 Task: Add Cascadian Farm Organic Cocoa Crispy Rice Cereal to the cart.
Action: Mouse moved to (774, 292)
Screenshot: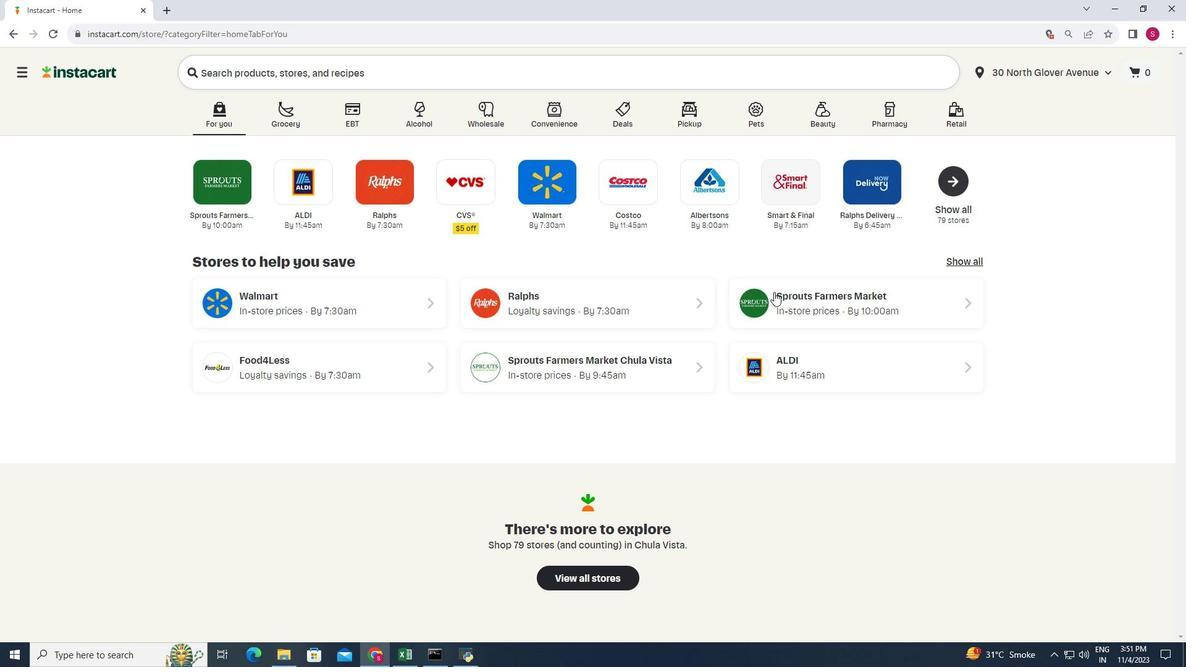 
Action: Mouse pressed left at (774, 292)
Screenshot: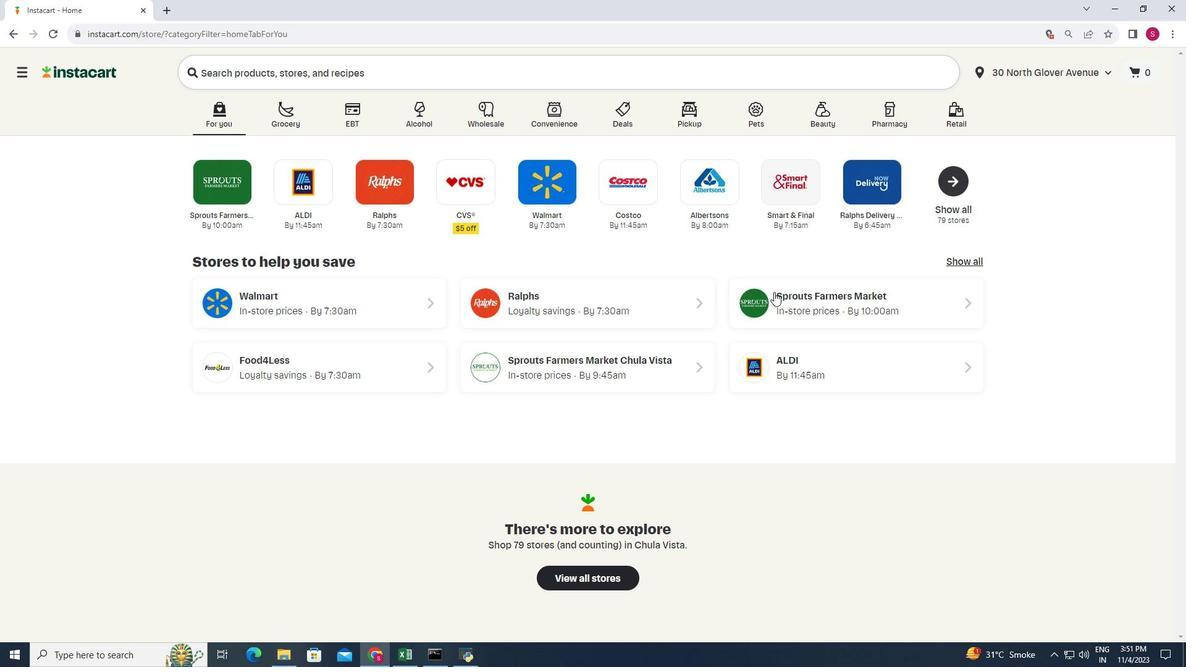 
Action: Mouse moved to (82, 436)
Screenshot: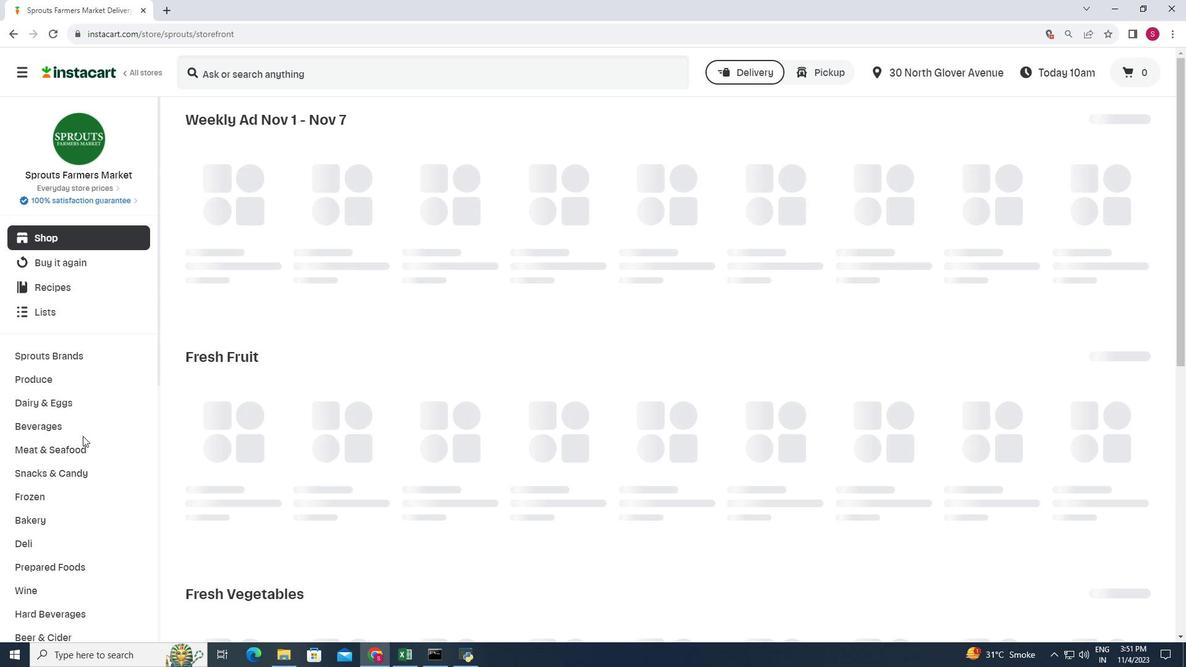 
Action: Mouse scrolled (82, 435) with delta (0, 0)
Screenshot: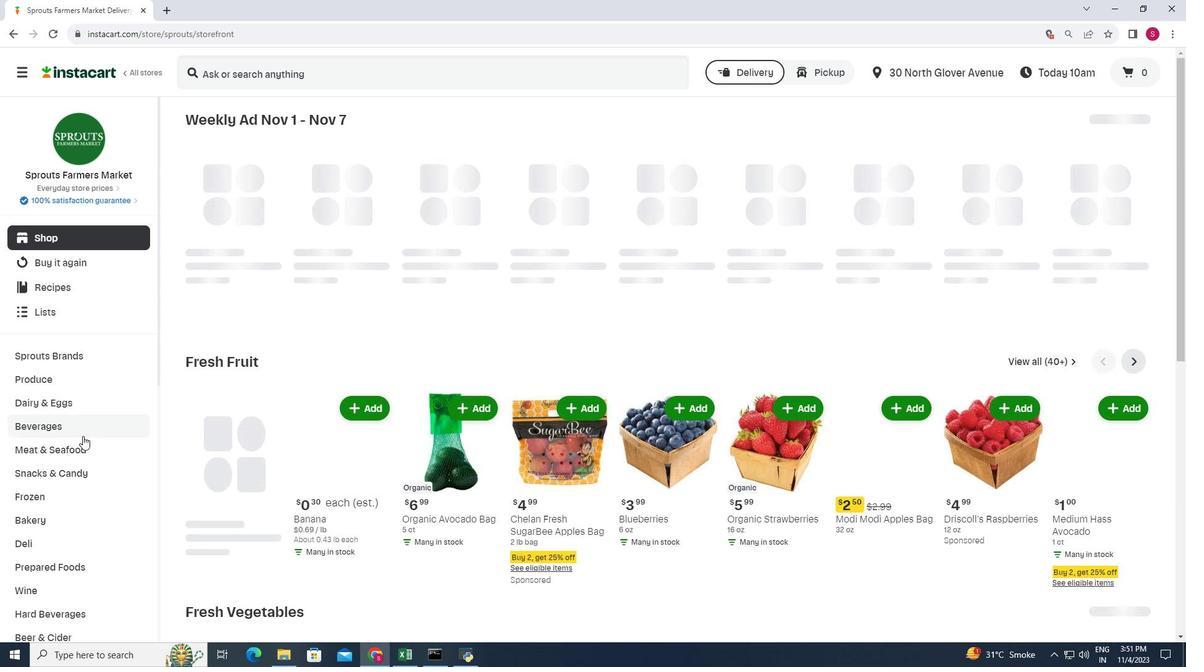 
Action: Mouse scrolled (82, 435) with delta (0, 0)
Screenshot: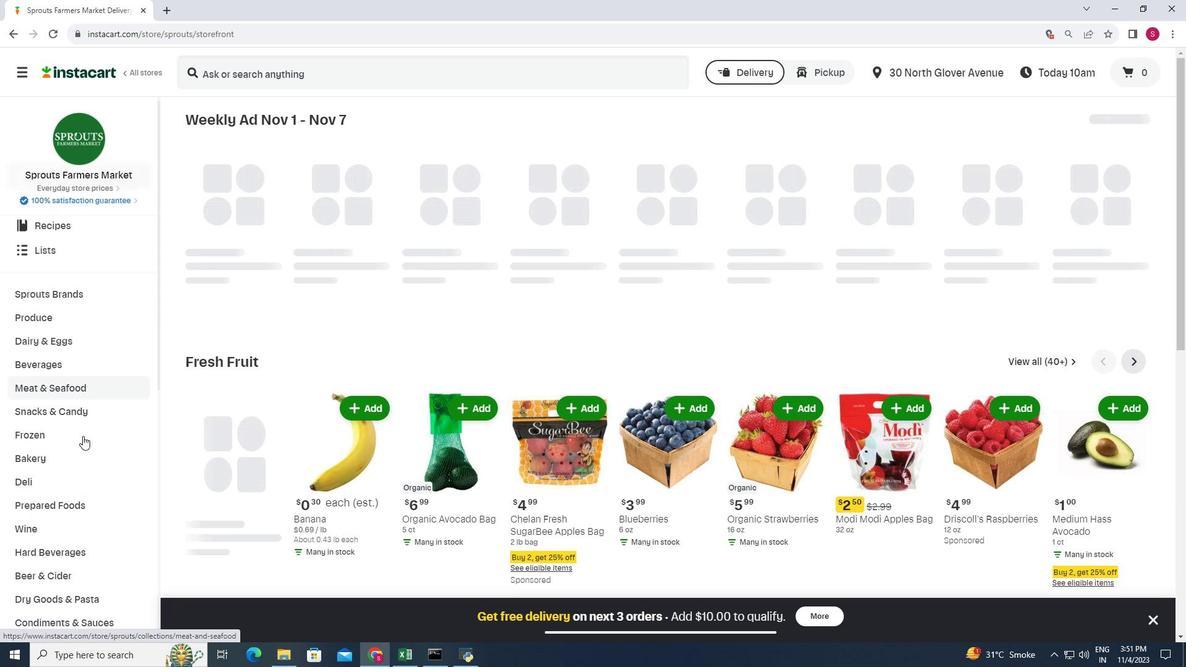 
Action: Mouse scrolled (82, 435) with delta (0, 0)
Screenshot: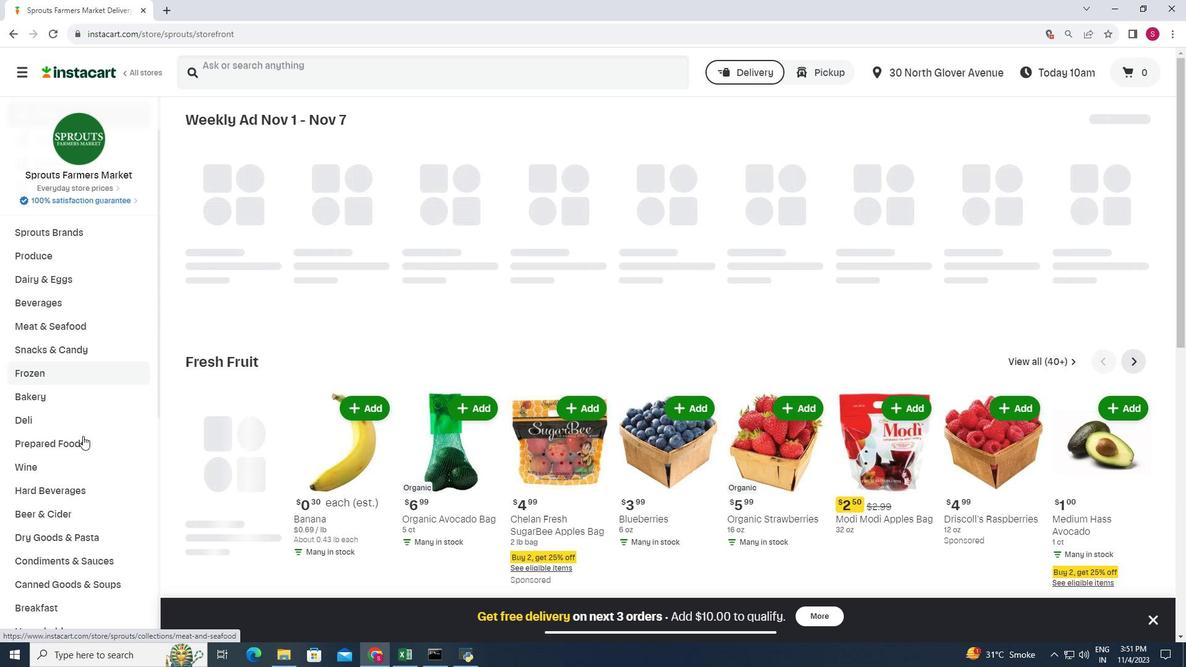 
Action: Mouse moved to (84, 437)
Screenshot: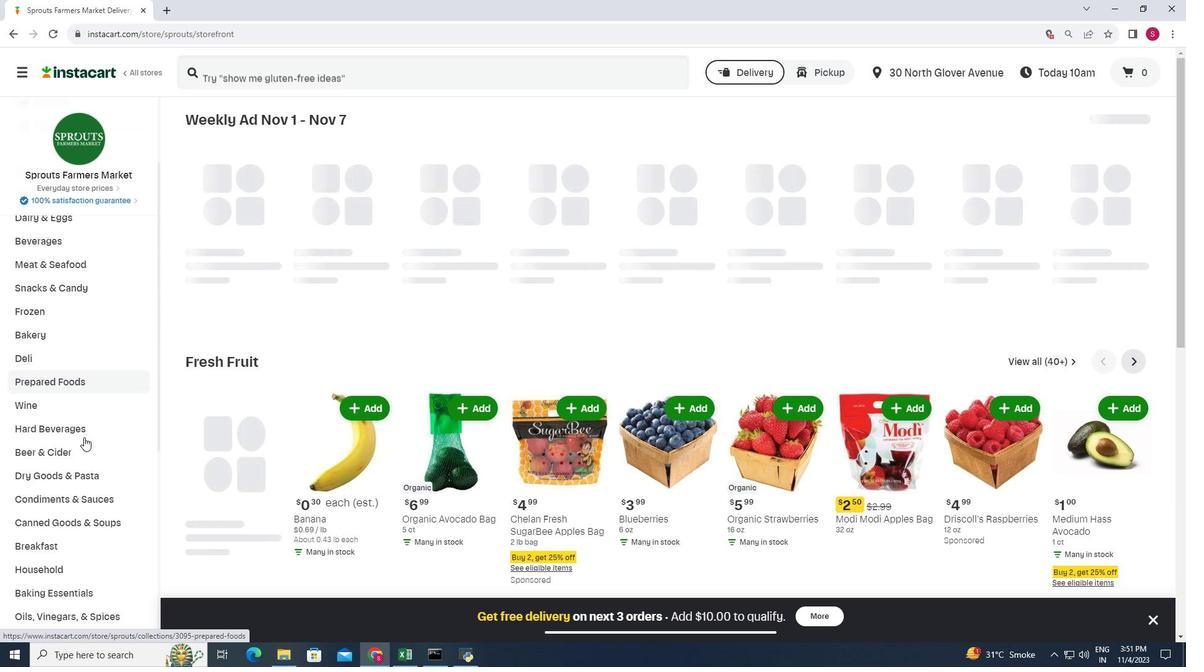 
Action: Mouse scrolled (84, 436) with delta (0, 0)
Screenshot: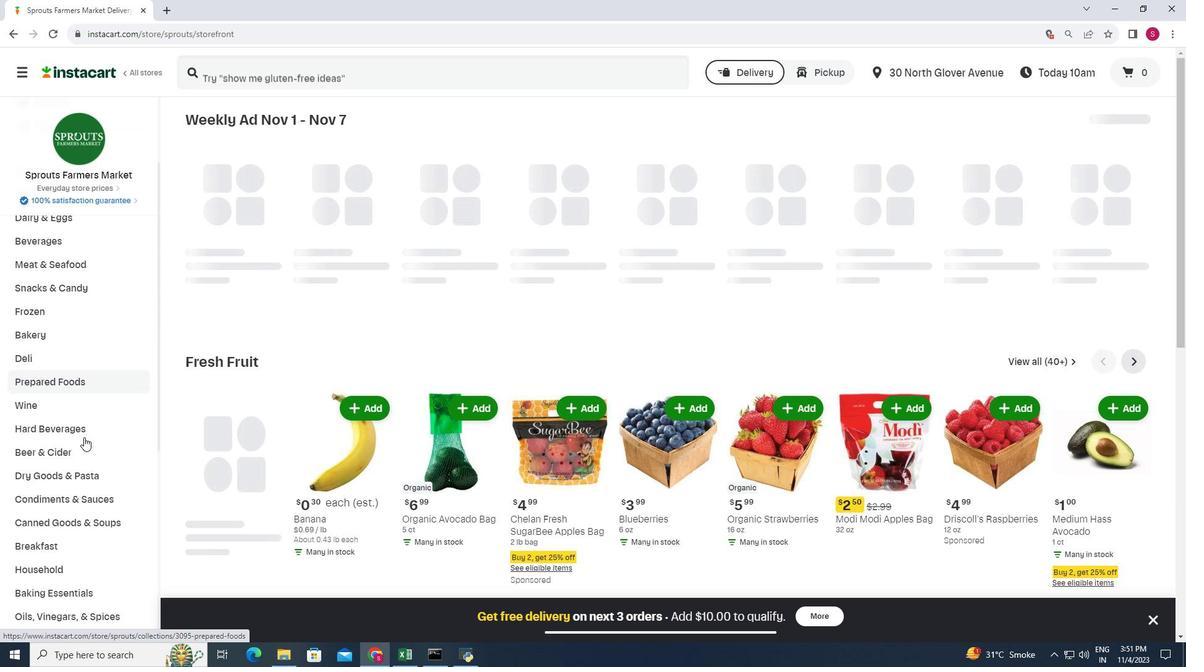 
Action: Mouse moved to (72, 486)
Screenshot: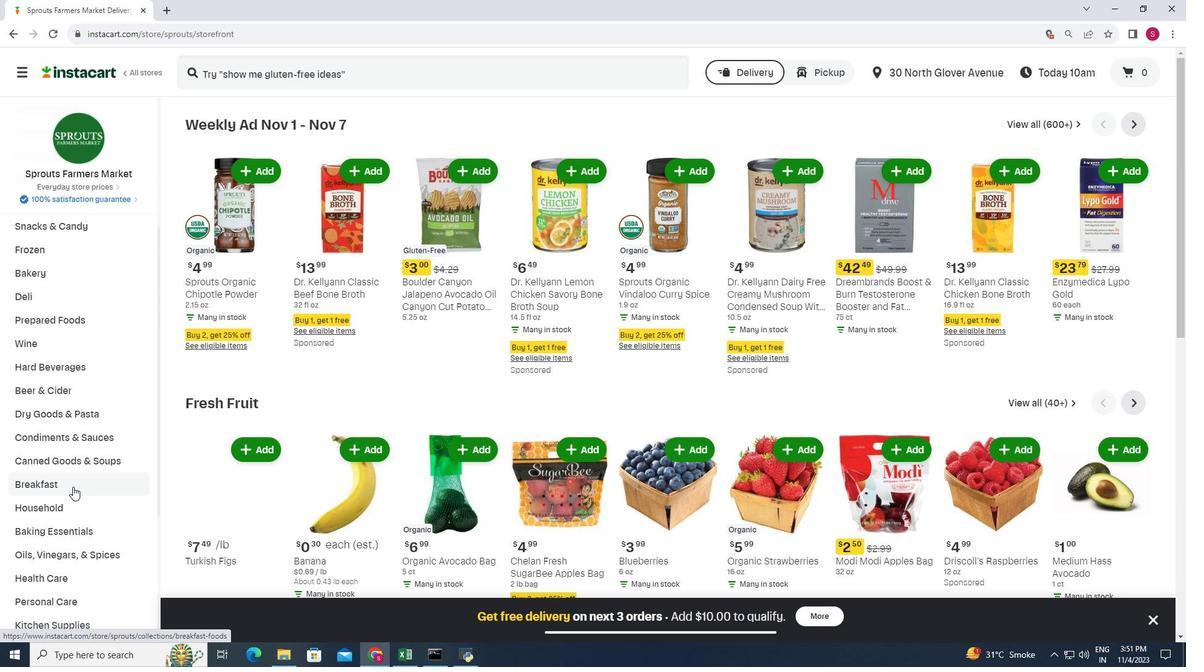 
Action: Mouse pressed left at (72, 486)
Screenshot: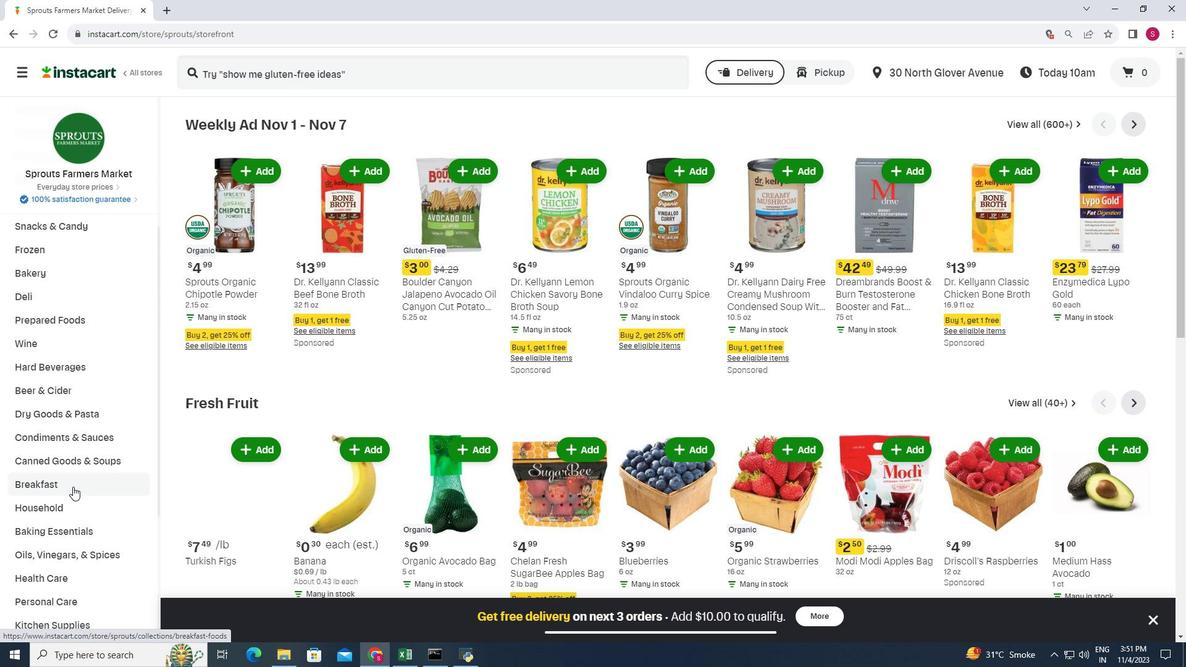 
Action: Mouse moved to (814, 151)
Screenshot: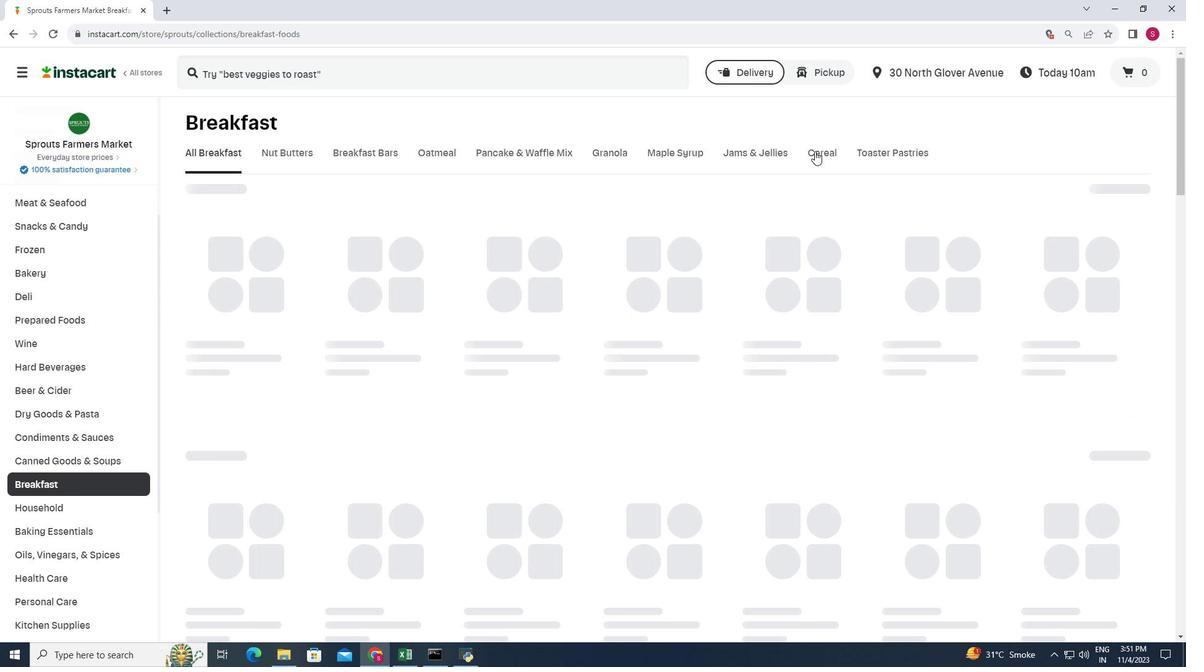 
Action: Mouse pressed left at (814, 151)
Screenshot: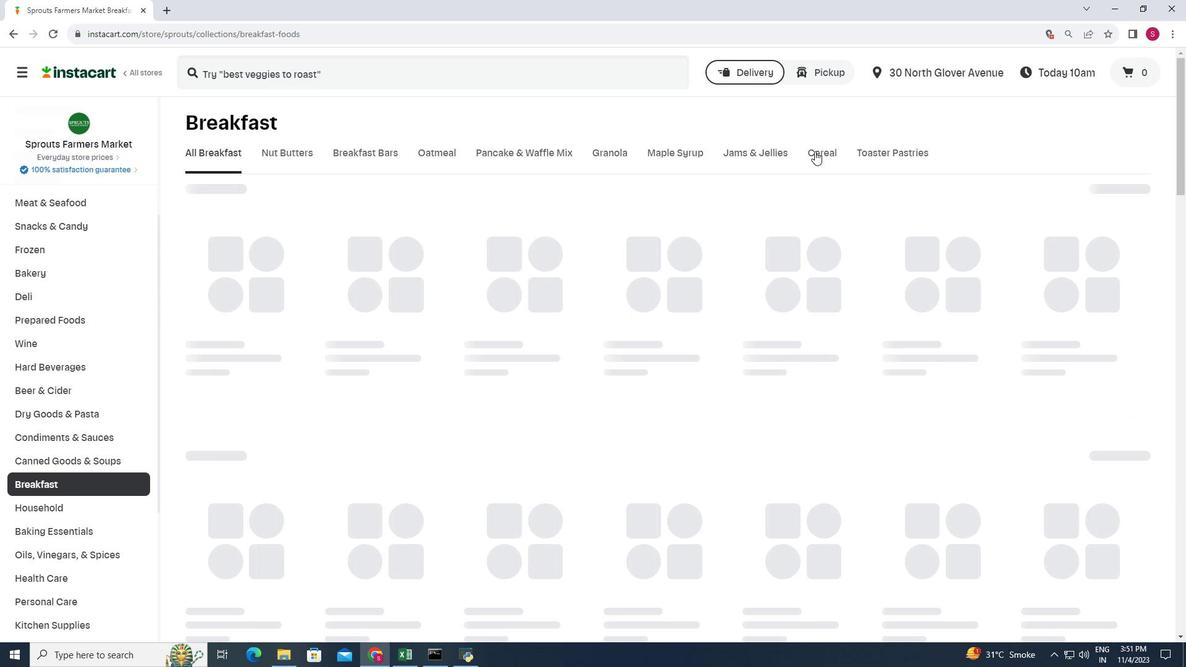 
Action: Mouse moved to (491, 237)
Screenshot: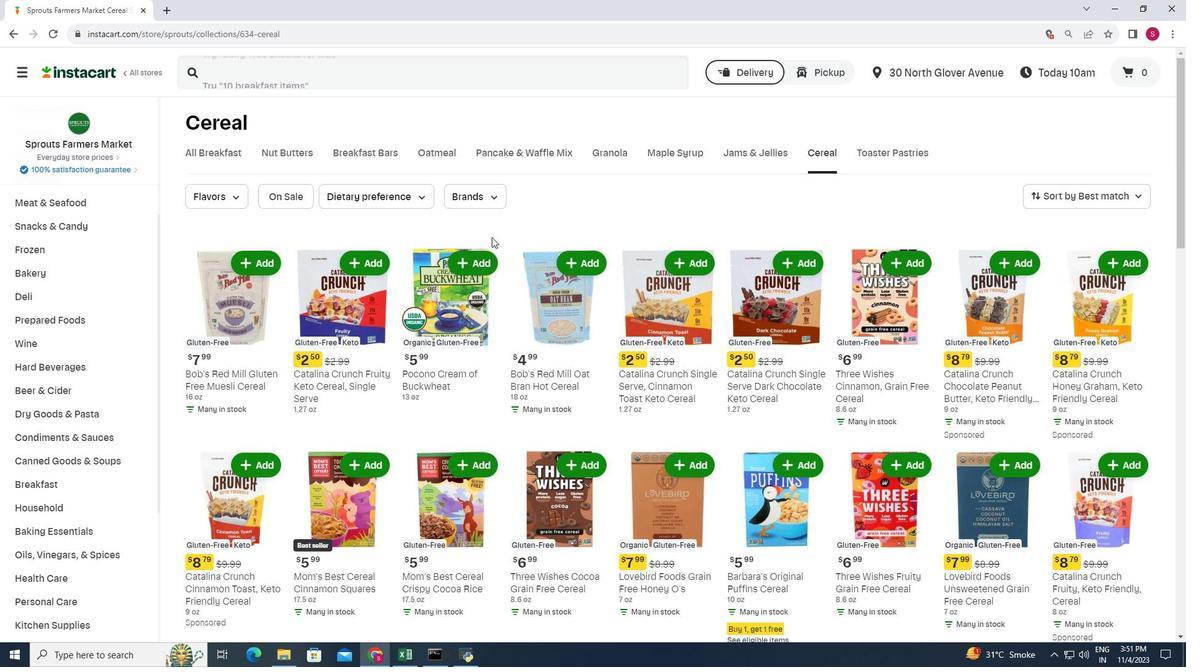 
Action: Mouse scrolled (491, 236) with delta (0, 0)
Screenshot: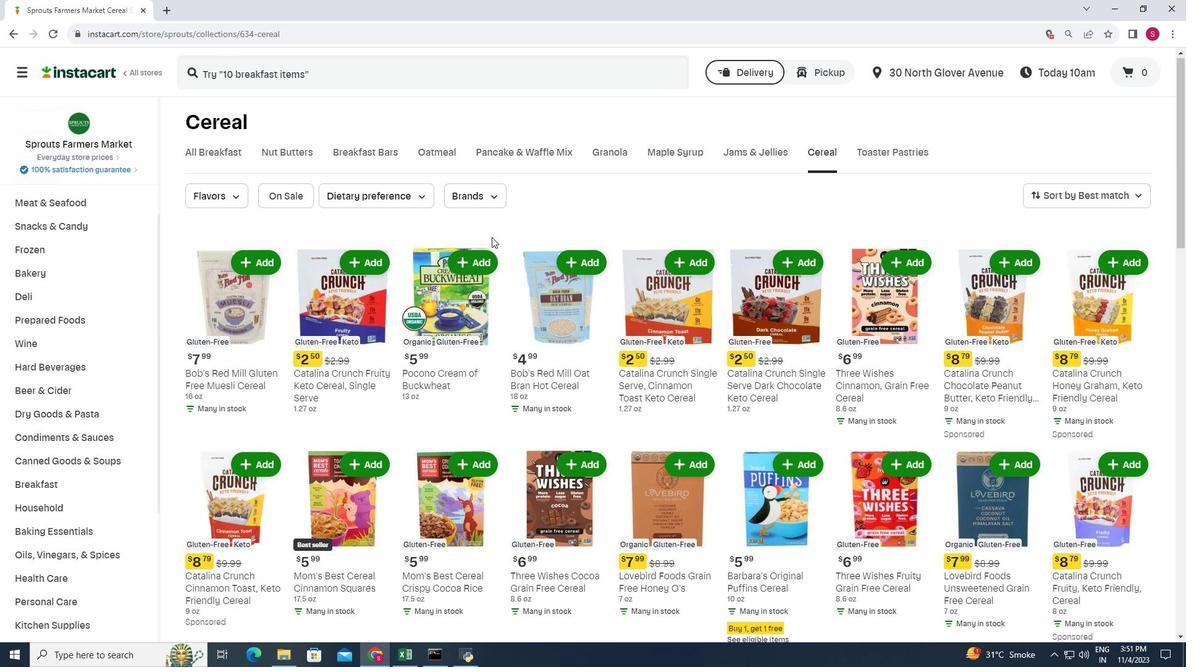 
Action: Mouse moved to (530, 261)
Screenshot: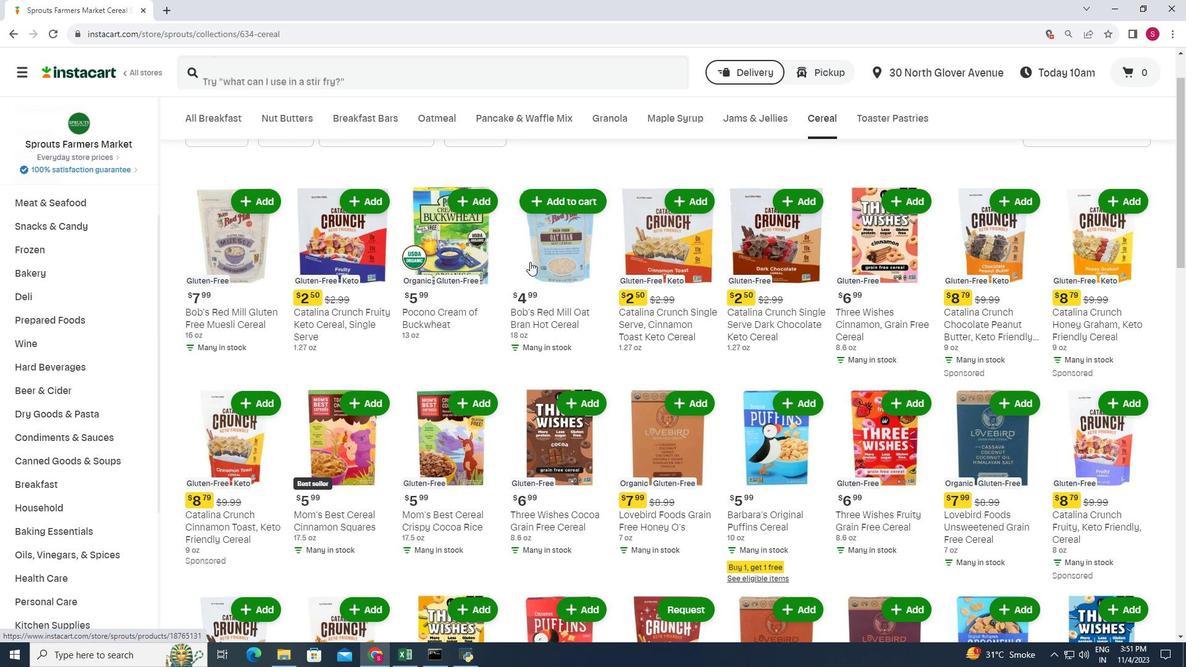 
Action: Mouse scrolled (530, 261) with delta (0, 0)
Screenshot: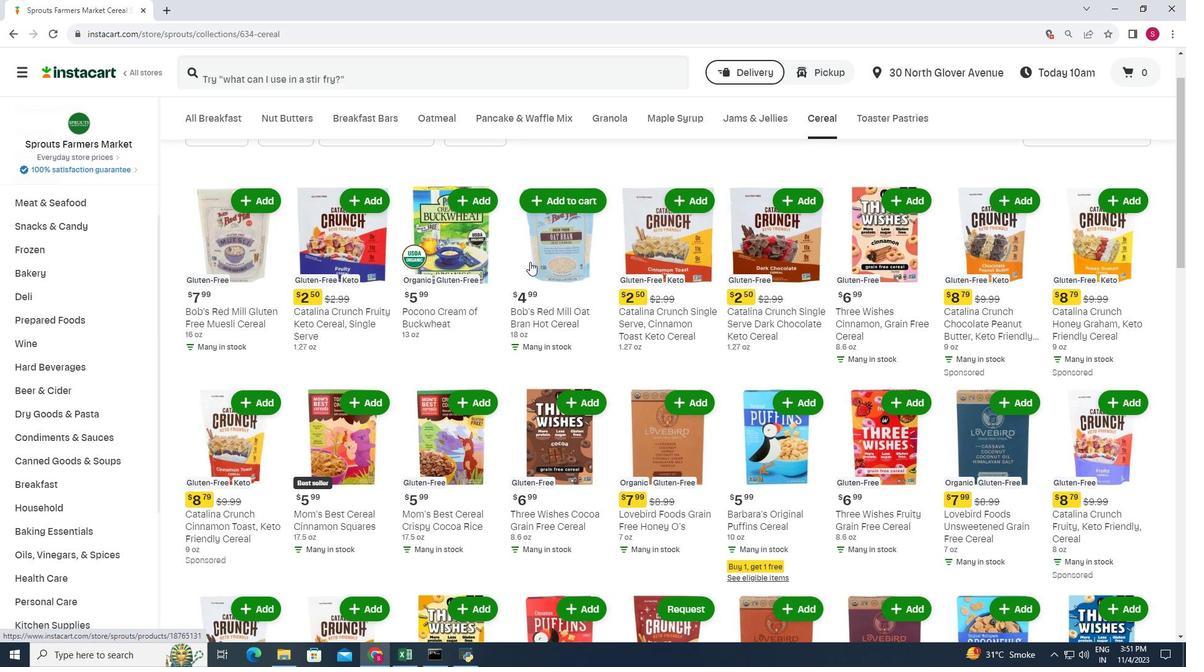 
Action: Mouse scrolled (530, 261) with delta (0, 0)
Screenshot: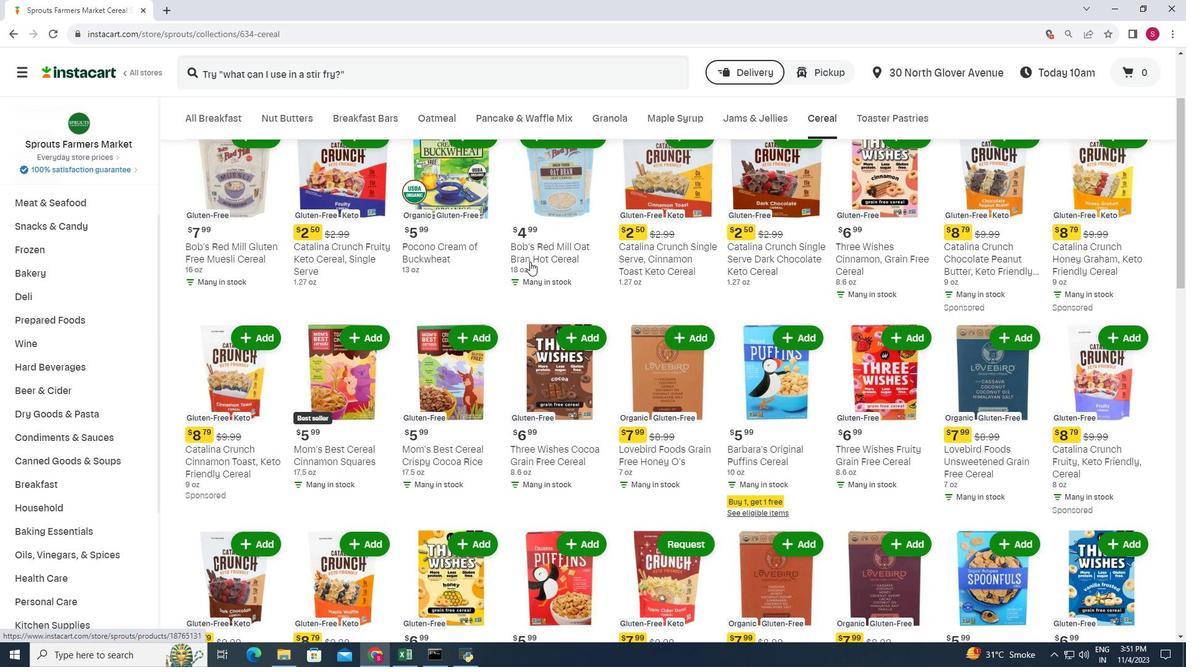 
Action: Mouse moved to (538, 247)
Screenshot: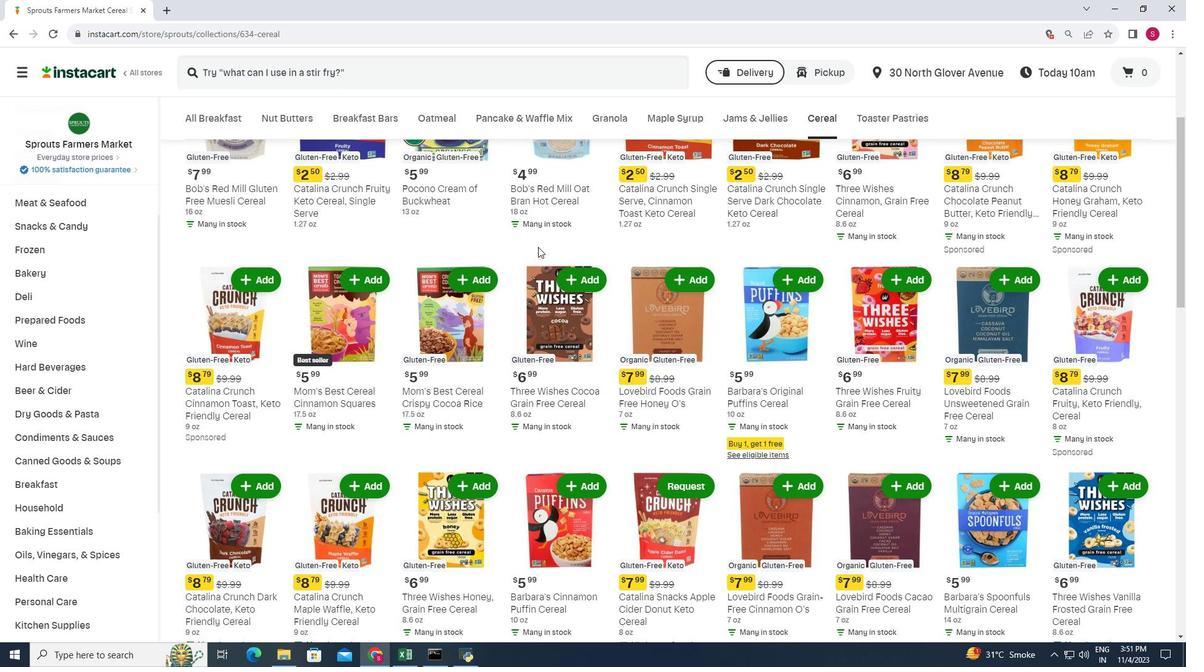 
Action: Mouse scrolled (538, 246) with delta (0, 0)
Screenshot: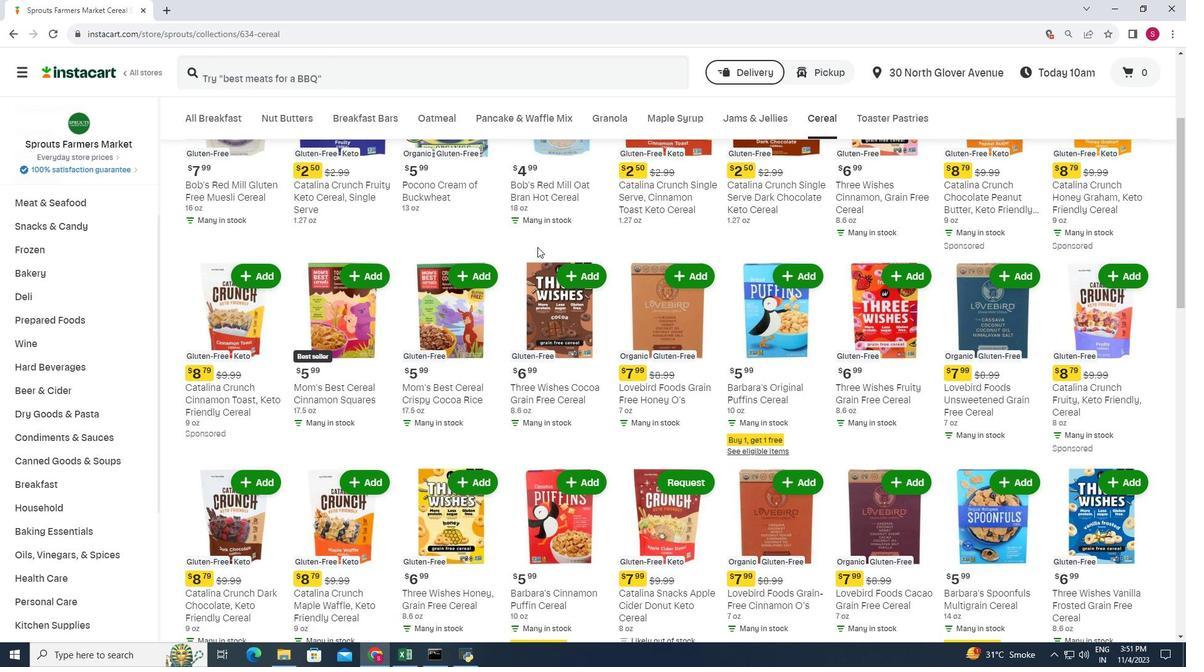 
Action: Mouse moved to (534, 249)
Screenshot: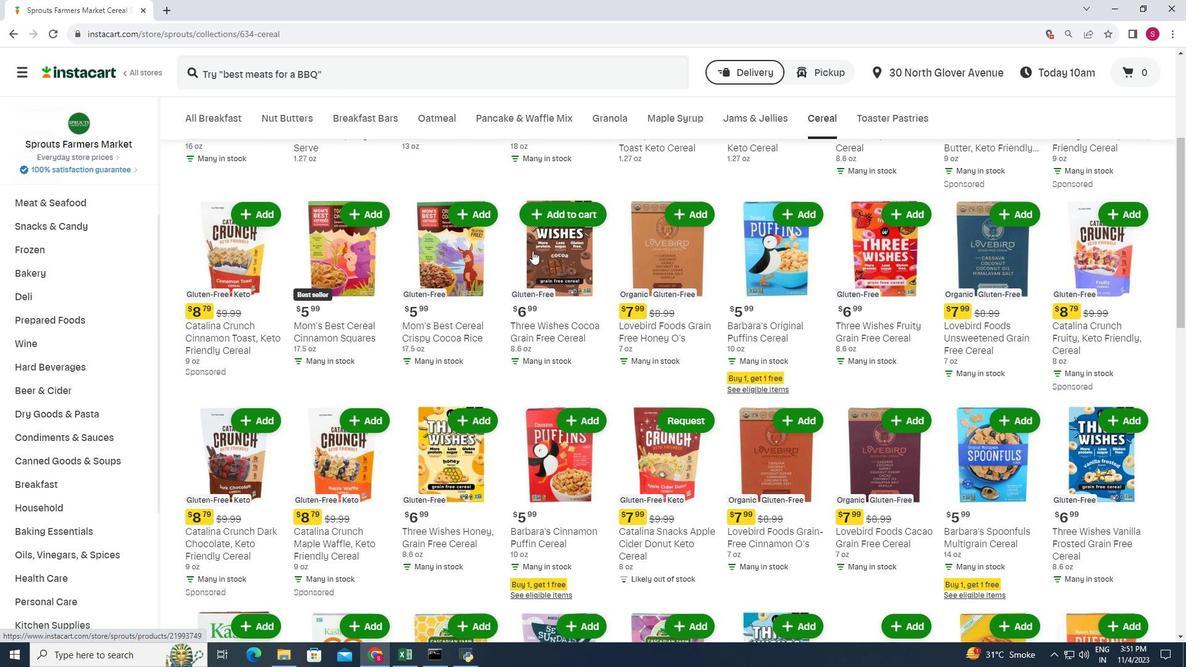 
Action: Mouse scrolled (534, 248) with delta (0, 0)
Screenshot: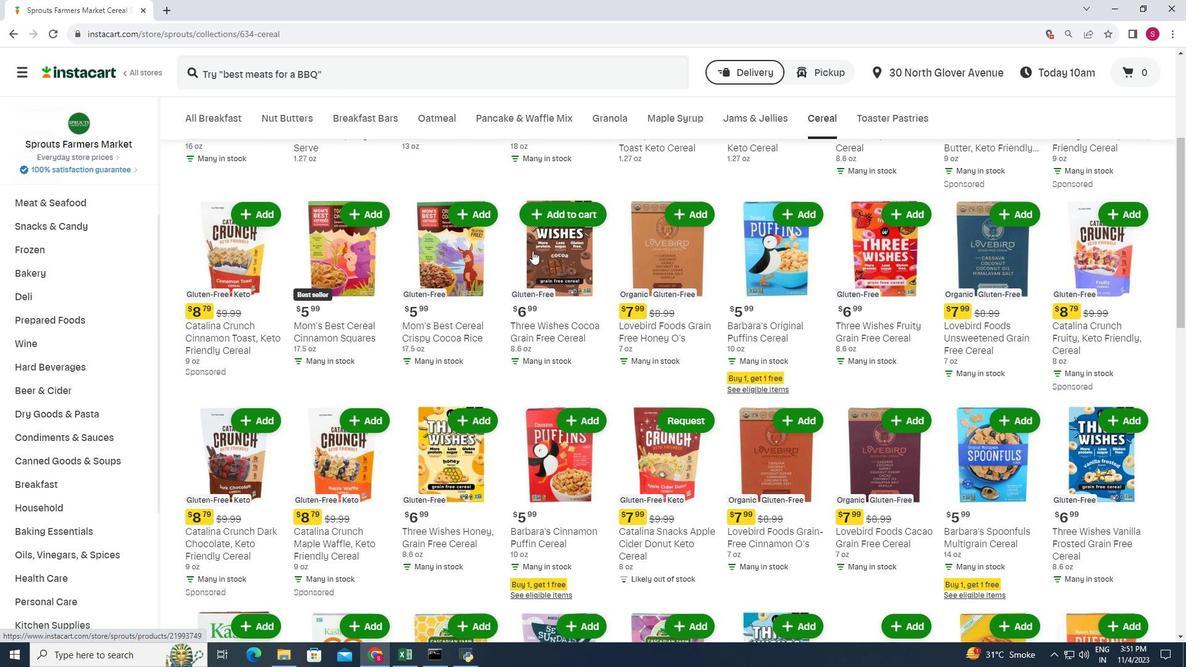 
Action: Mouse moved to (532, 251)
Screenshot: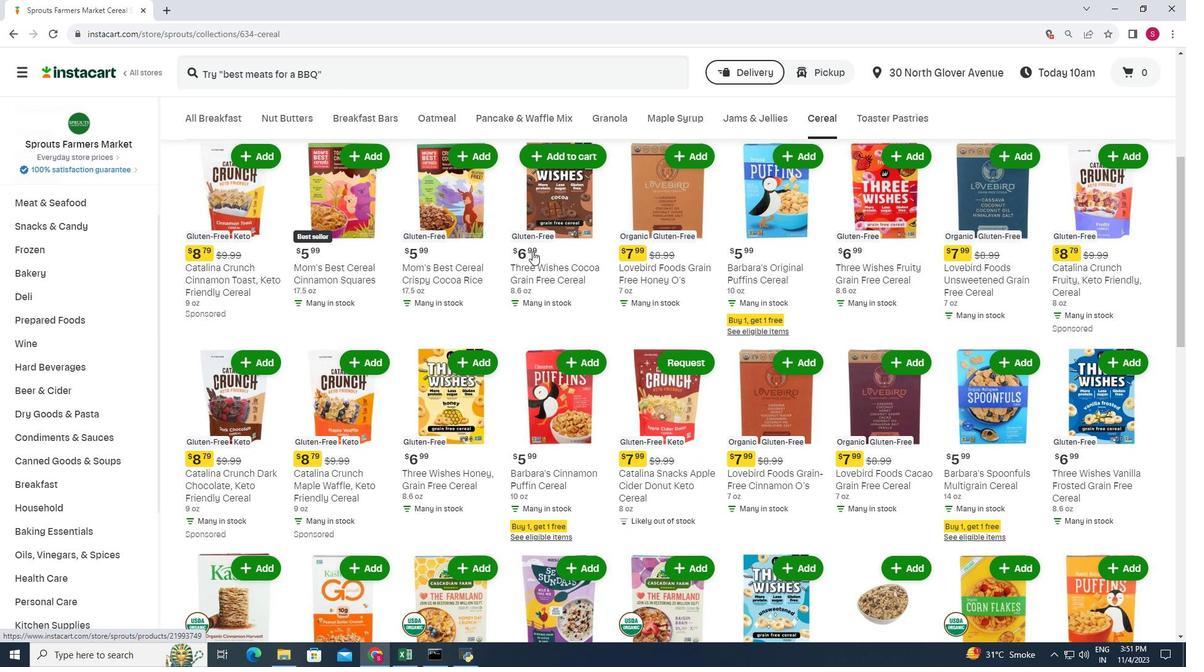 
Action: Mouse scrolled (532, 250) with delta (0, 0)
Screenshot: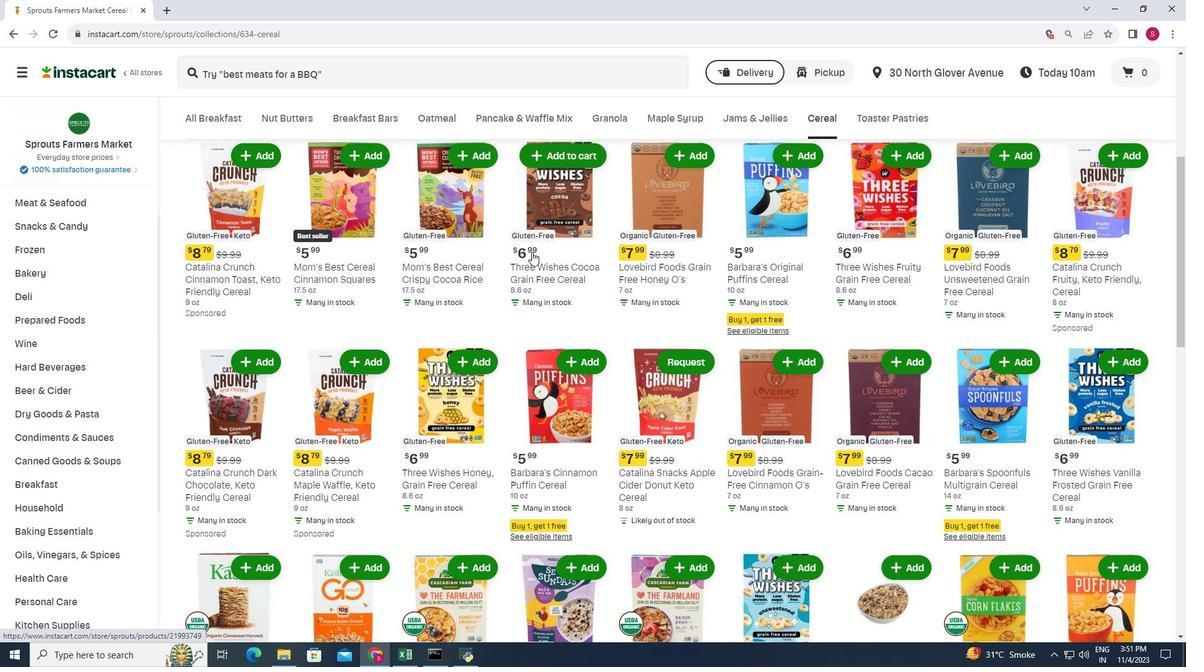 
Action: Mouse moved to (527, 254)
Screenshot: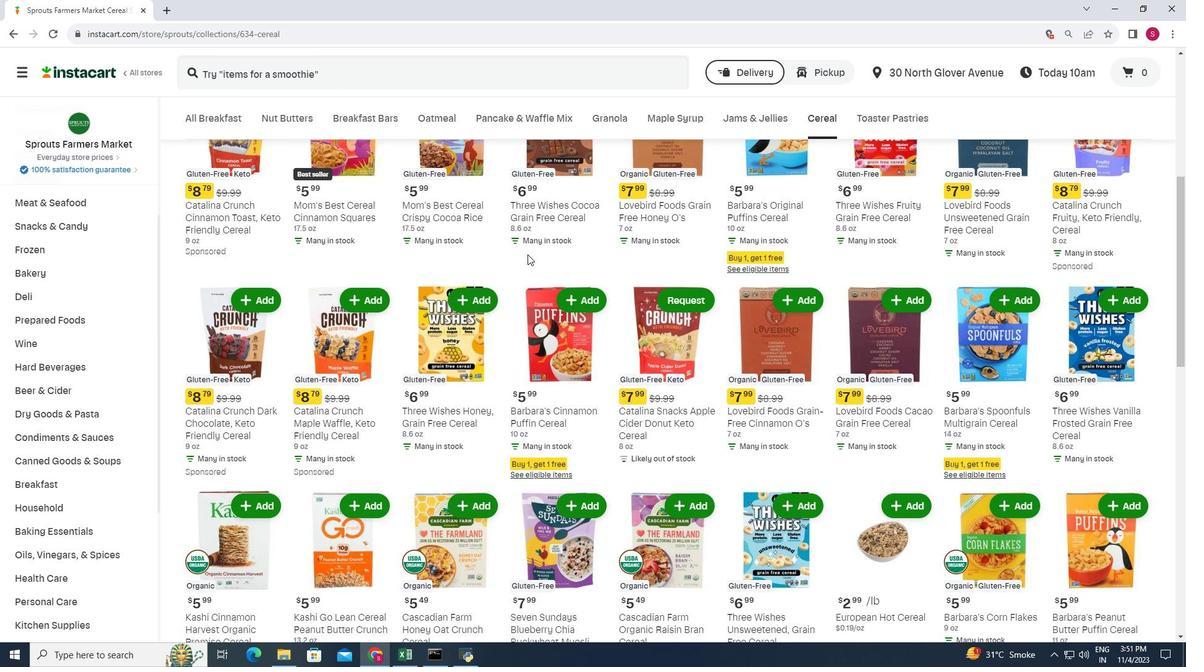
Action: Mouse scrolled (527, 253) with delta (0, 0)
Screenshot: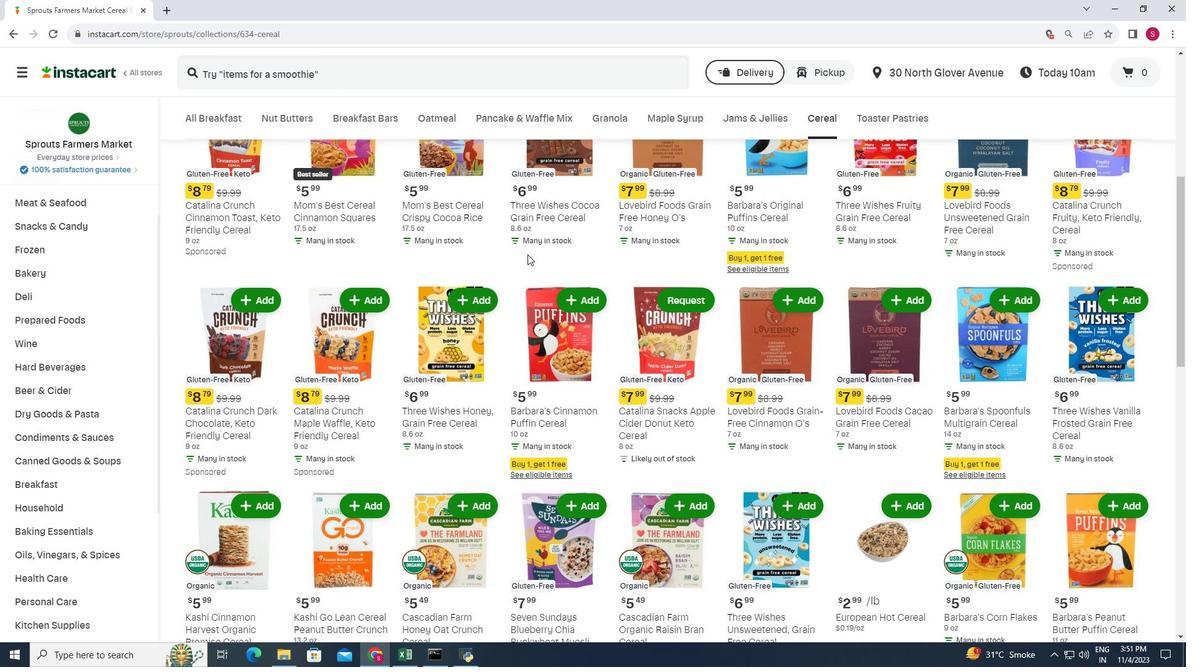 
Action: Mouse scrolled (527, 253) with delta (0, 0)
Screenshot: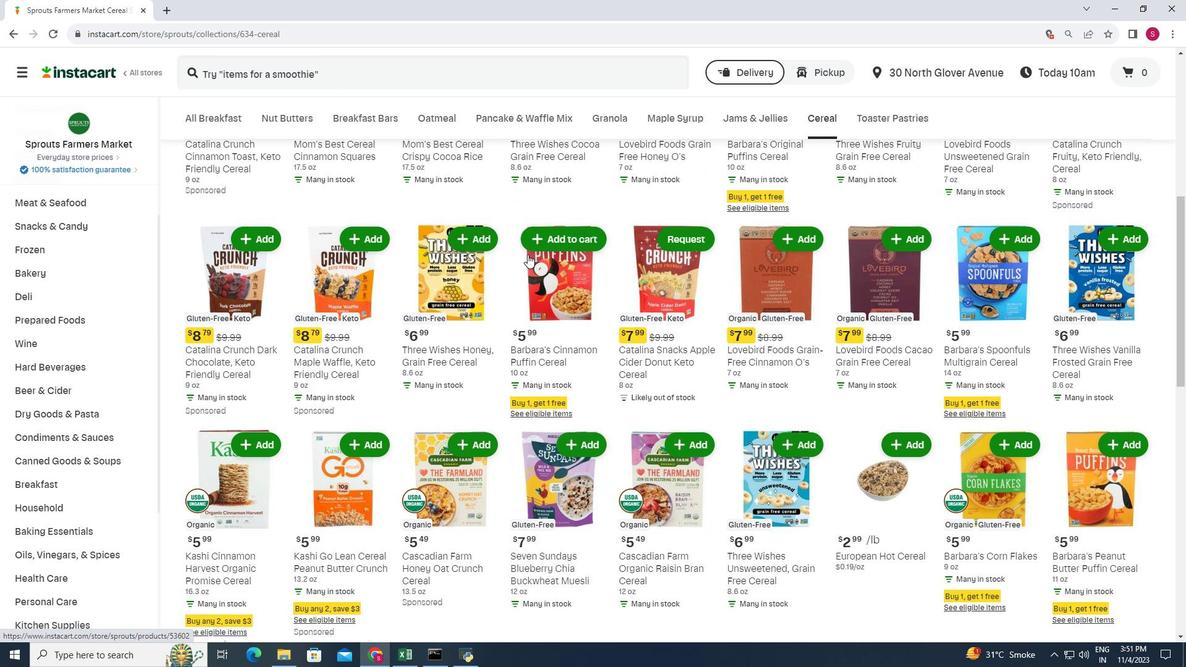 
Action: Mouse moved to (527, 254)
Screenshot: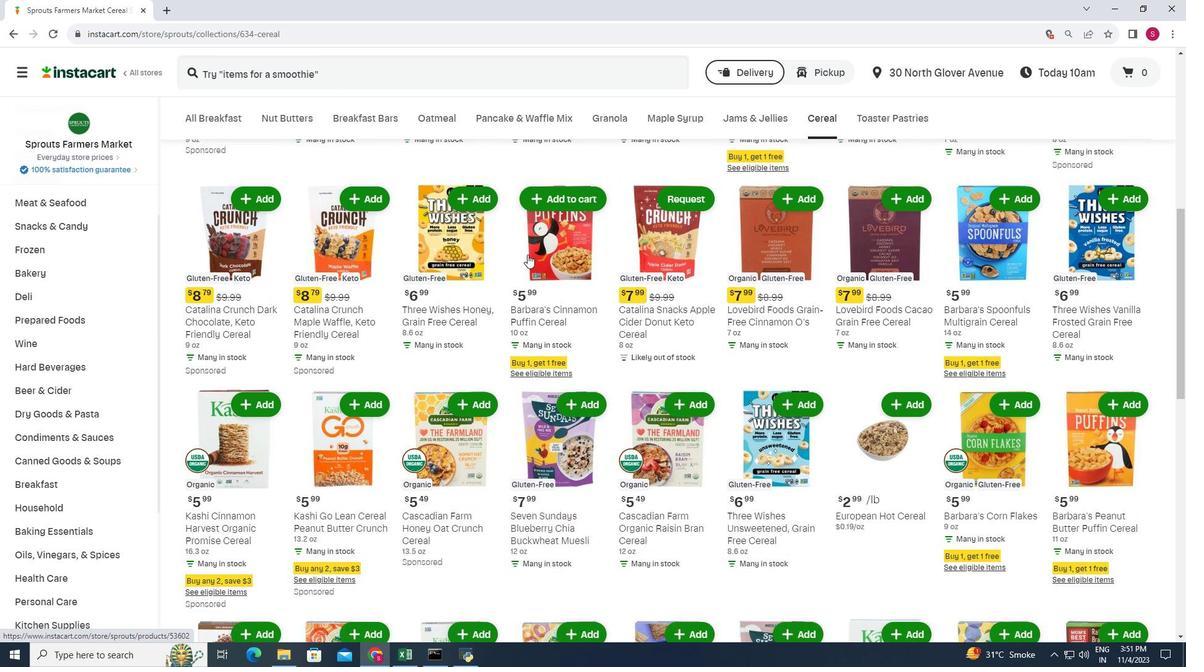 
Action: Mouse scrolled (527, 253) with delta (0, 0)
Screenshot: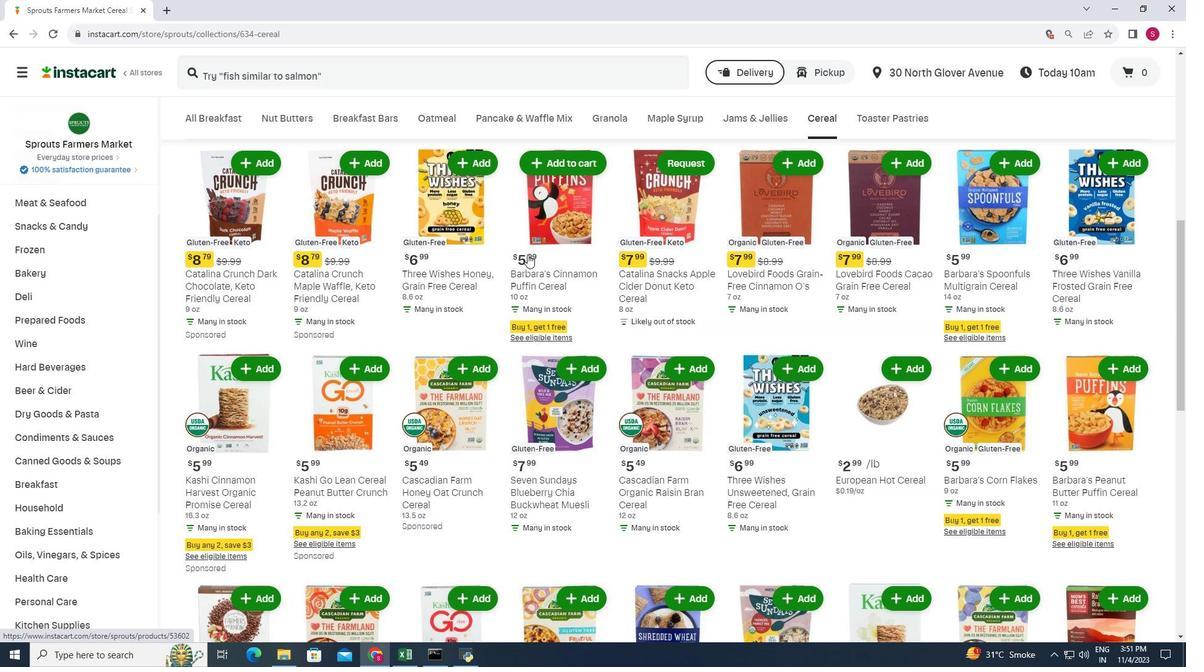 
Action: Mouse scrolled (527, 253) with delta (0, 0)
Screenshot: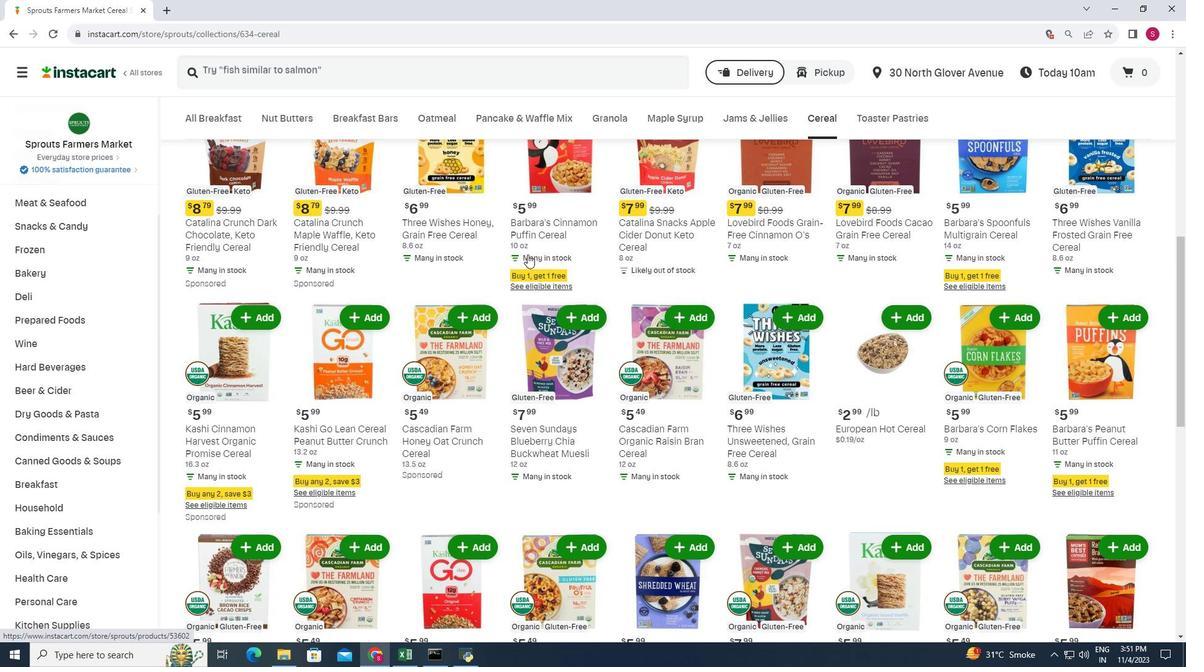 
Action: Mouse scrolled (527, 253) with delta (0, 0)
Screenshot: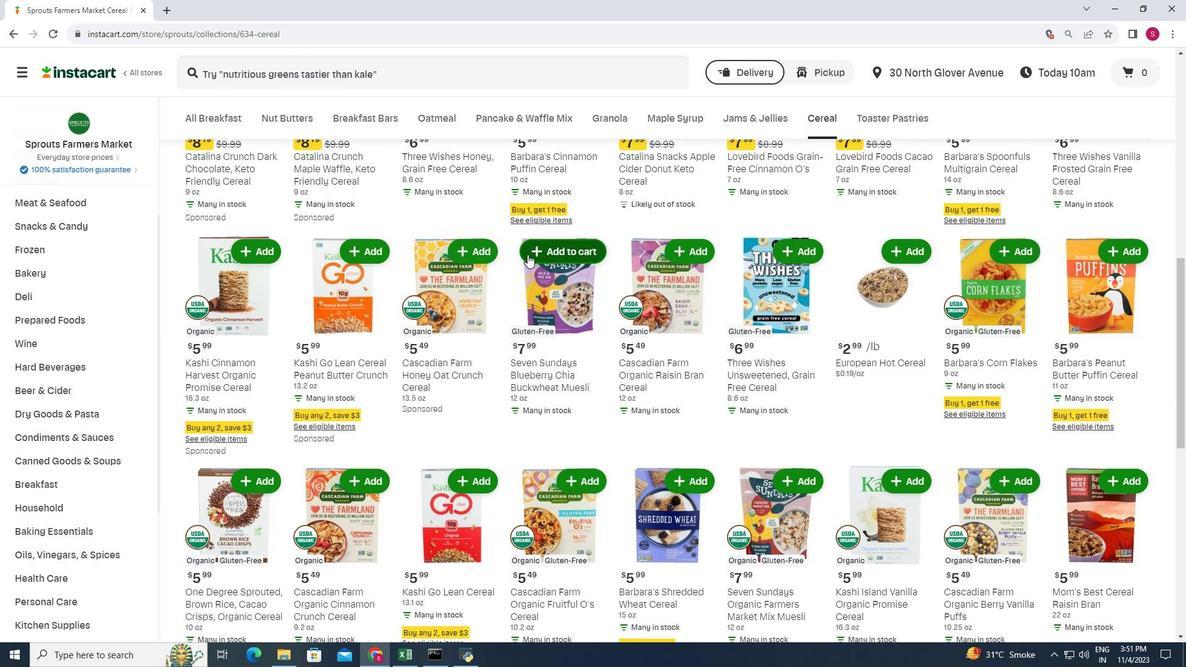 
Action: Mouse scrolled (527, 253) with delta (0, 0)
Screenshot: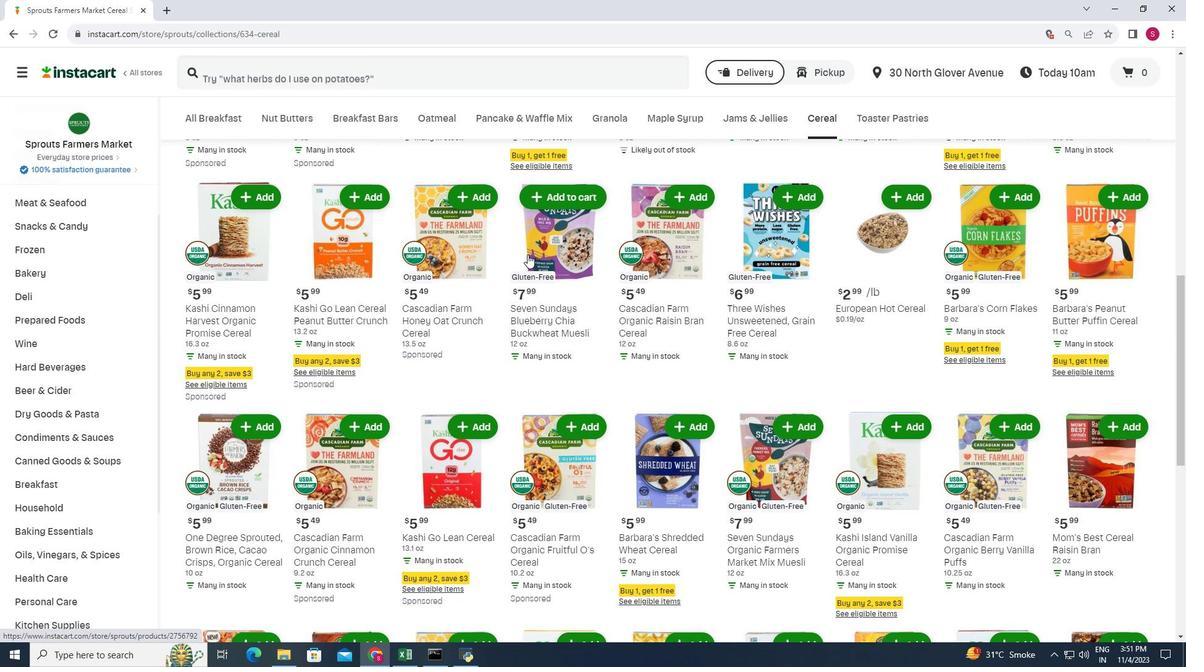
Action: Mouse scrolled (527, 253) with delta (0, 0)
Screenshot: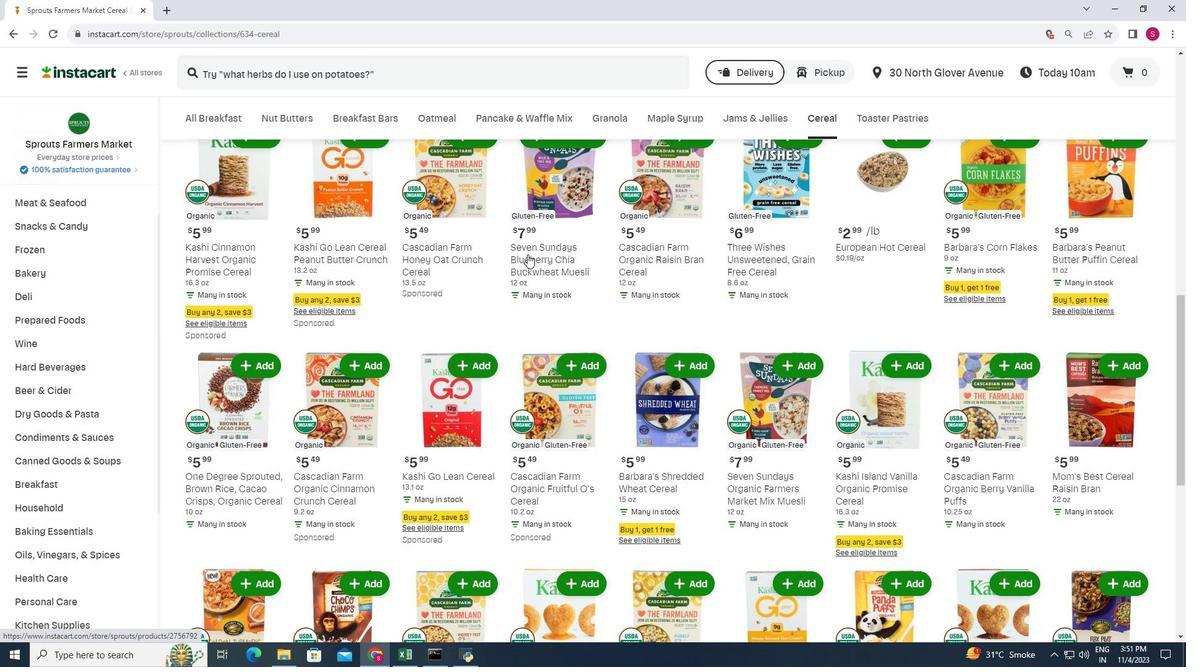
Action: Mouse scrolled (527, 253) with delta (0, 0)
Screenshot: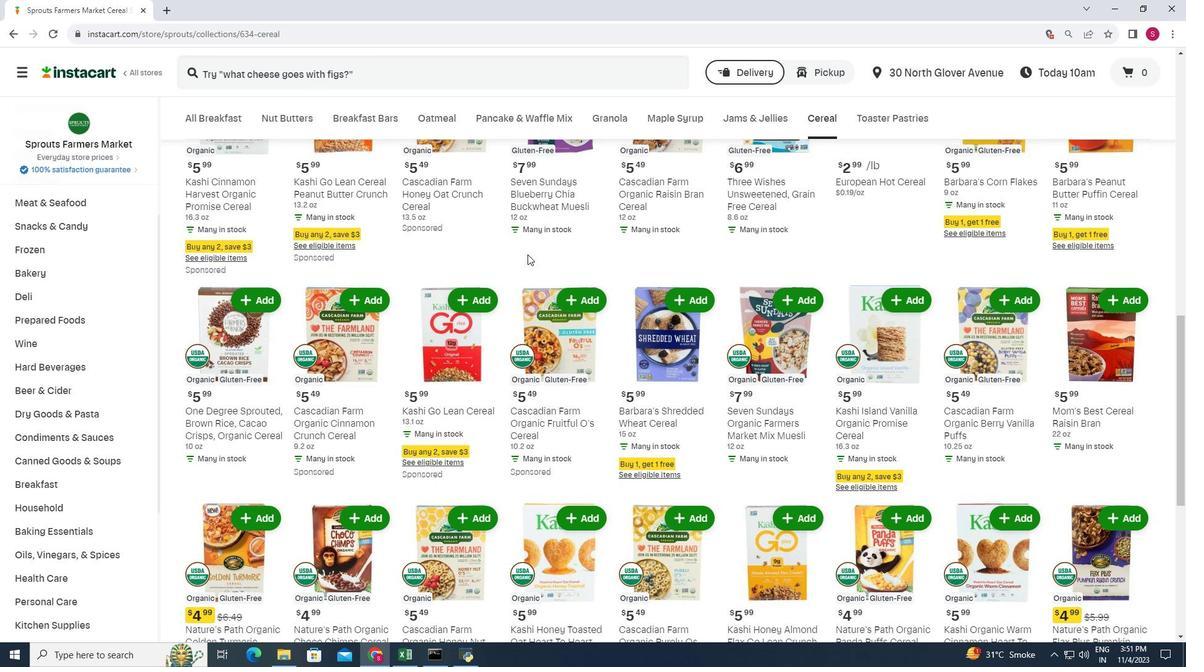 
Action: Mouse moved to (526, 255)
Screenshot: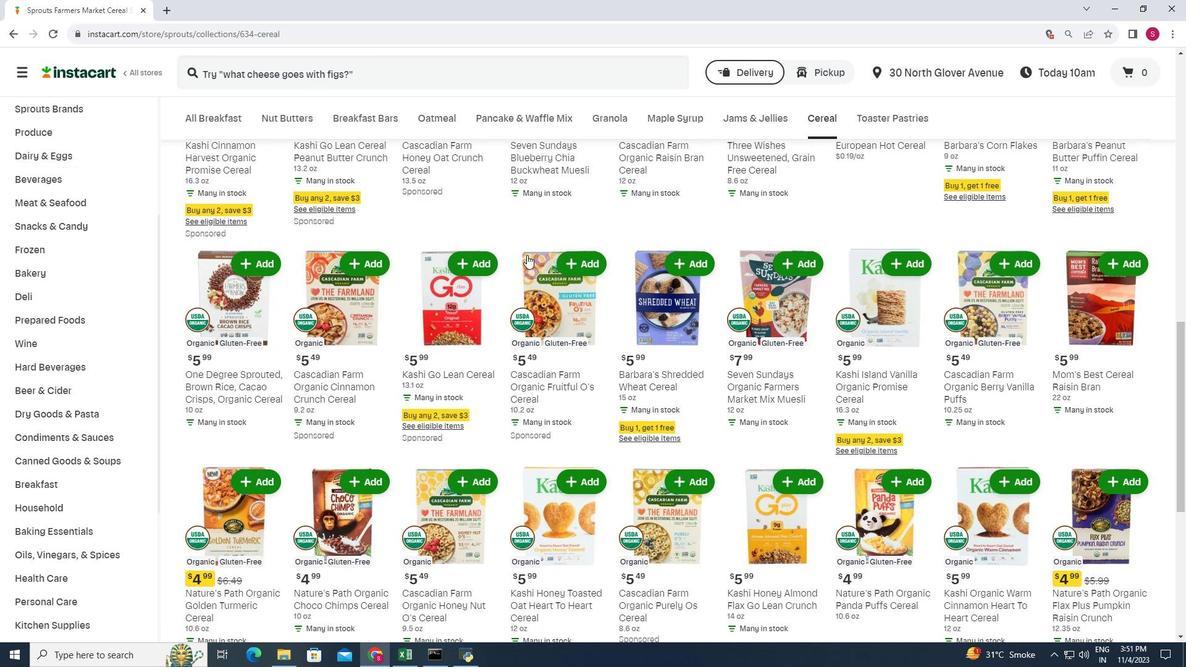
Action: Mouse scrolled (526, 254) with delta (0, 0)
Screenshot: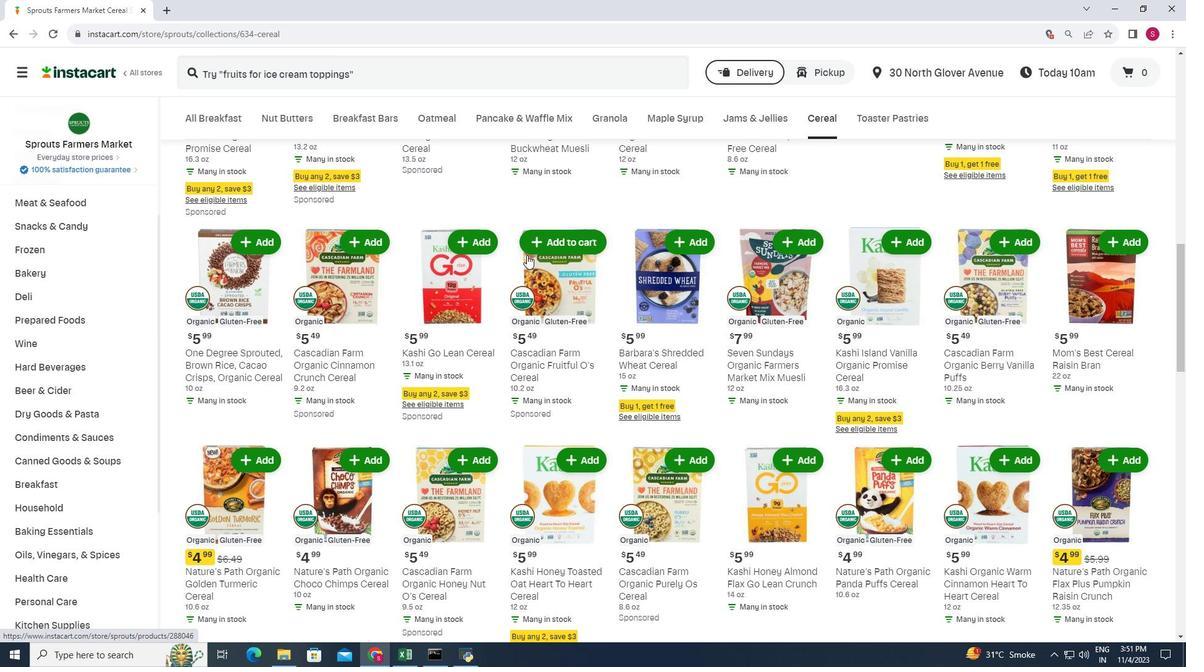 
Action: Mouse scrolled (526, 254) with delta (0, 0)
Screenshot: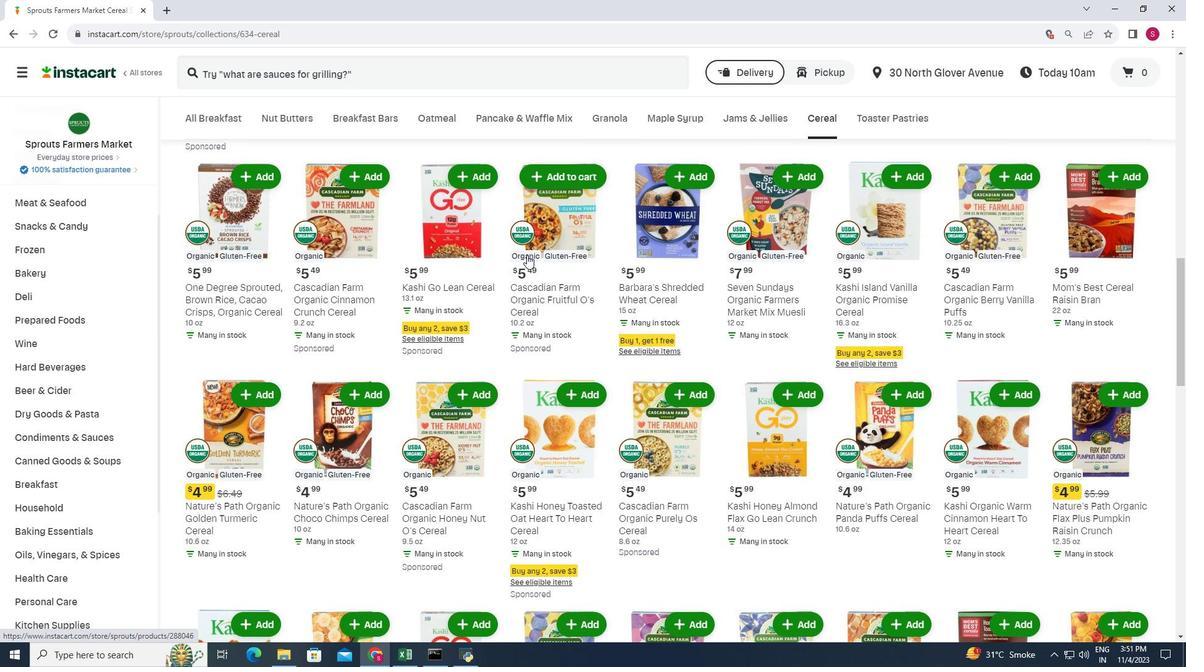 
Action: Mouse moved to (528, 255)
Screenshot: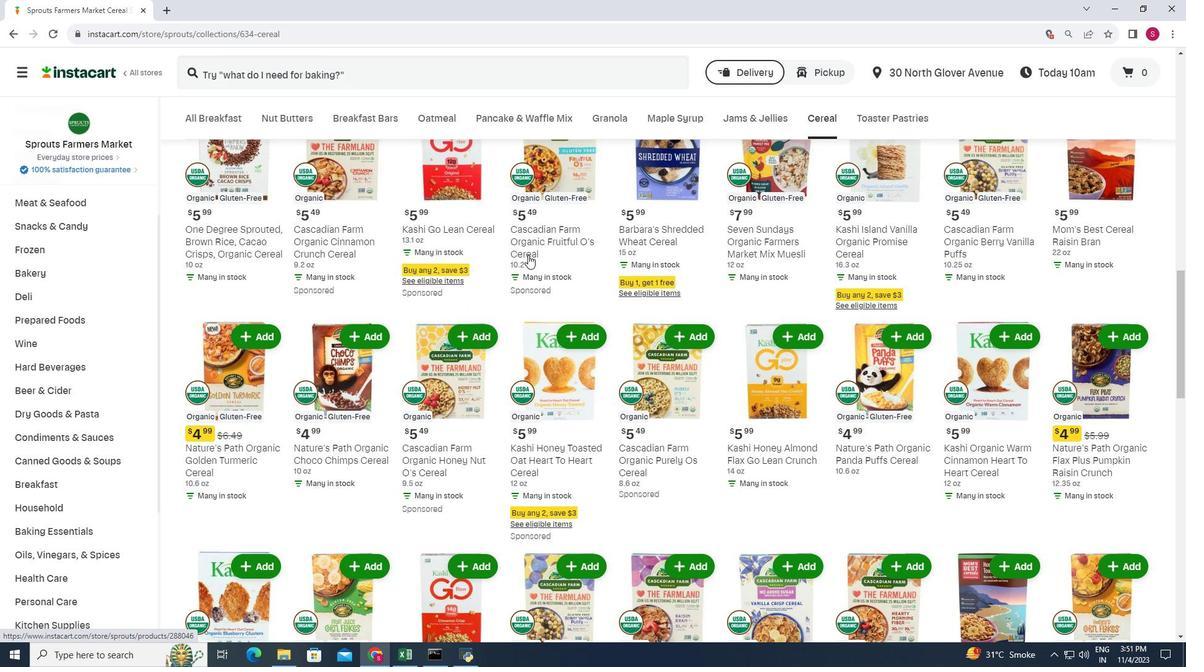 
Action: Mouse scrolled (528, 255) with delta (0, 0)
Screenshot: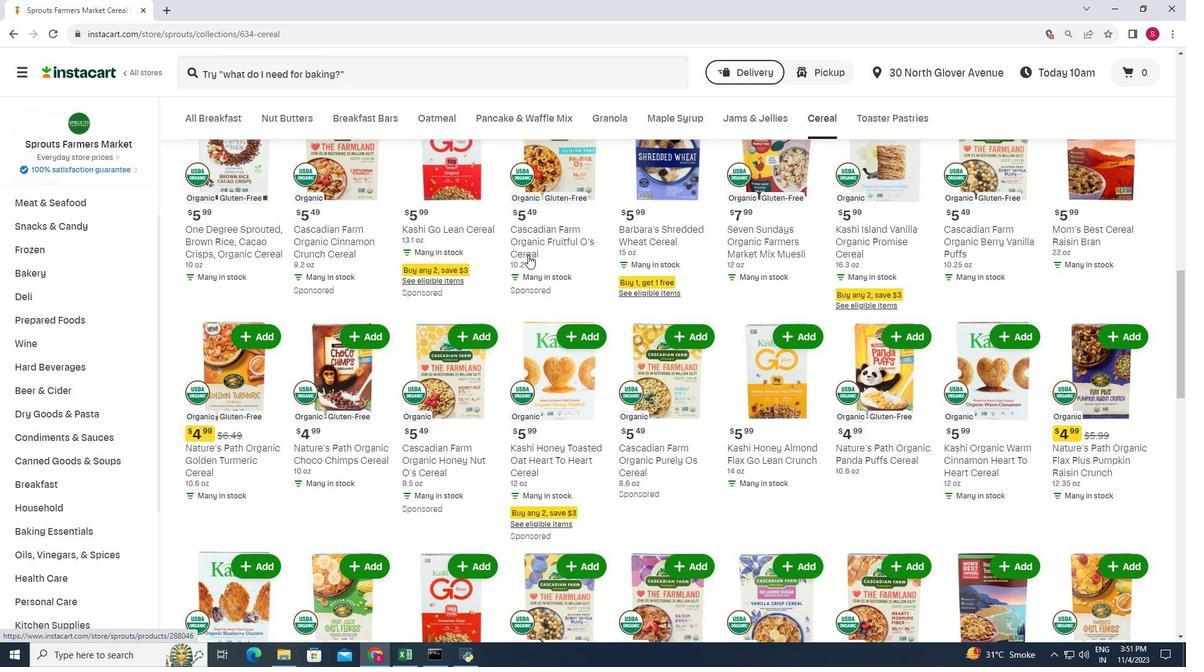 
Action: Mouse moved to (528, 254)
Screenshot: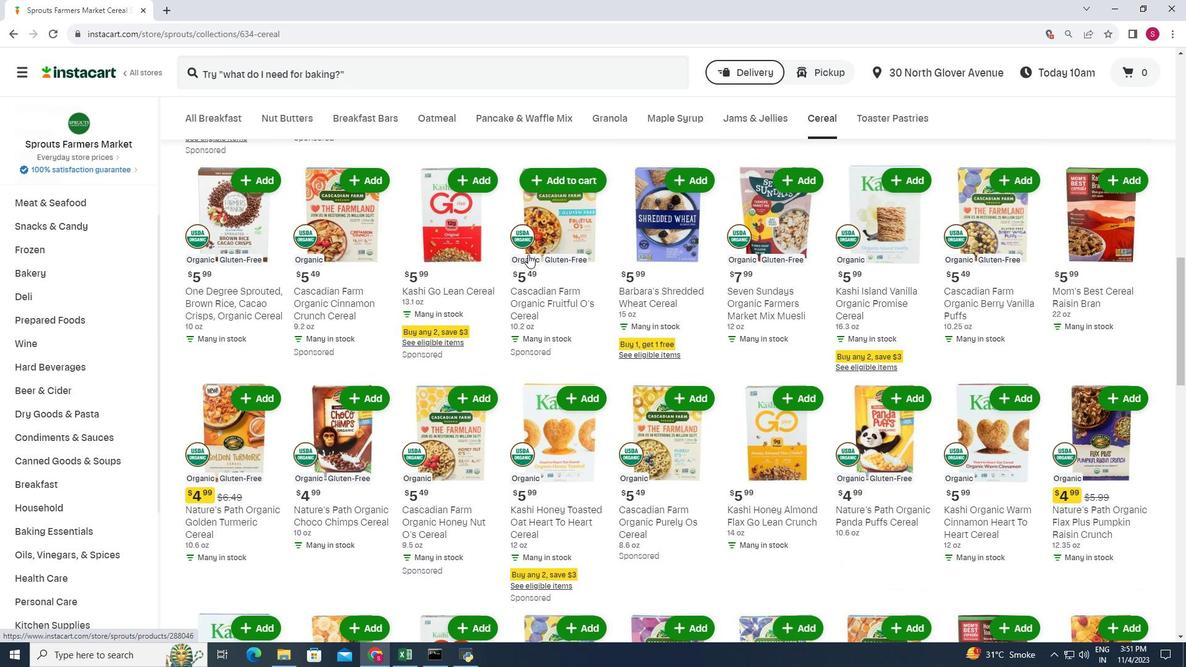 
Action: Mouse scrolled (528, 255) with delta (0, 0)
Screenshot: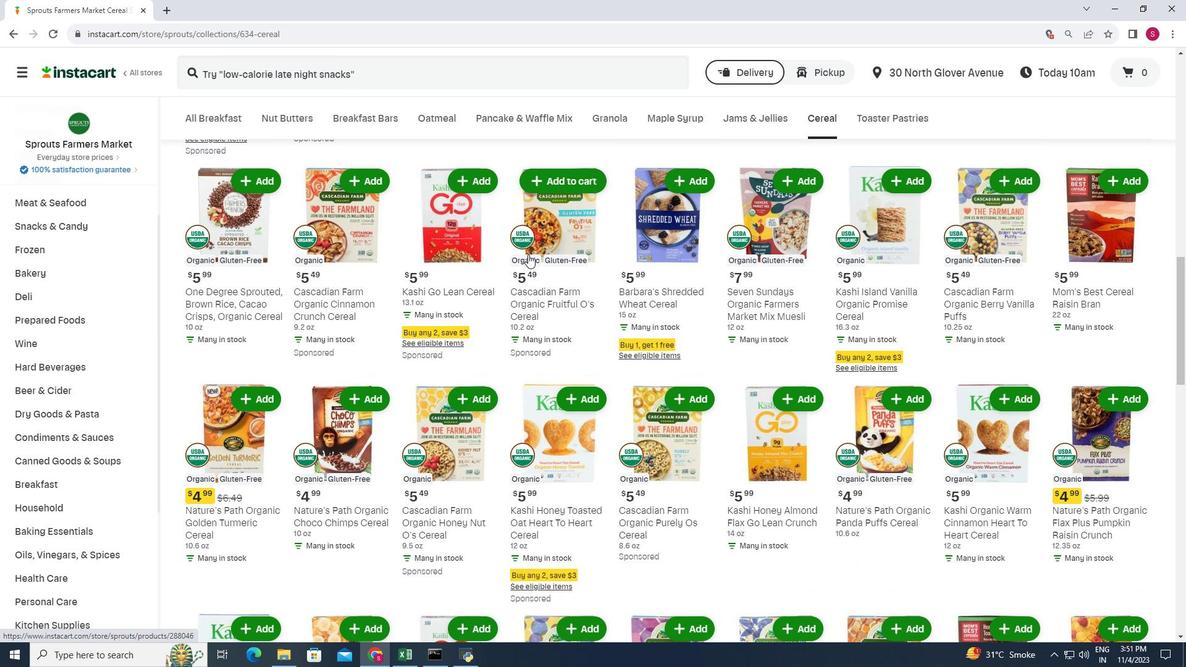 
Action: Mouse moved to (526, 254)
Screenshot: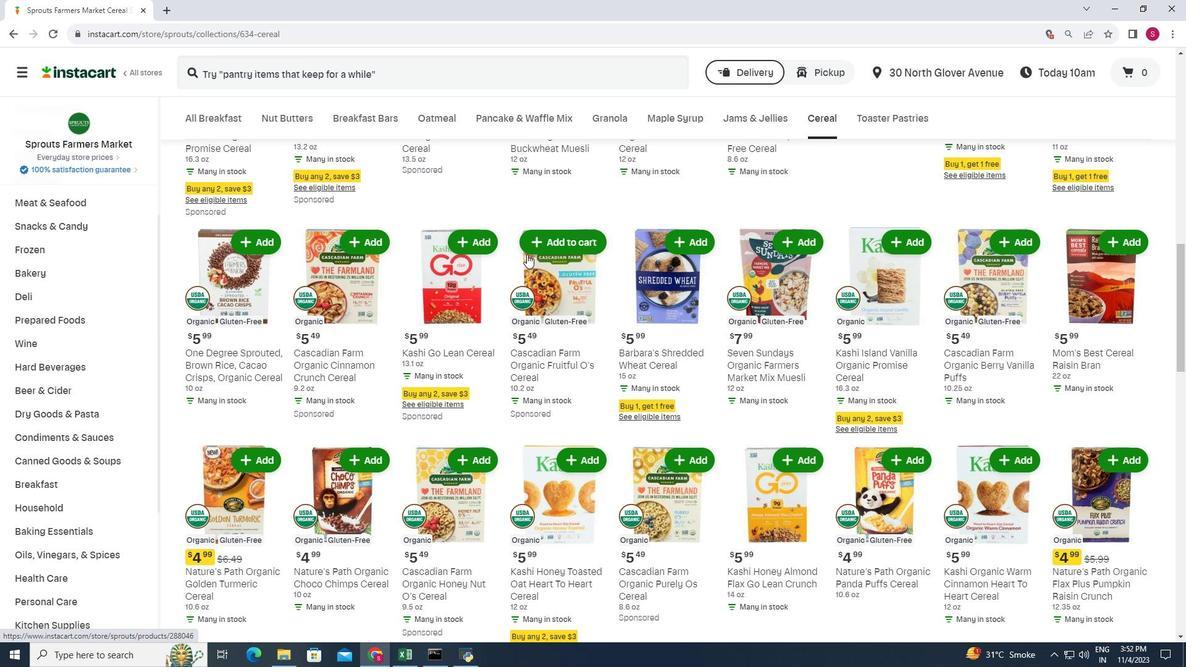 
Action: Mouse scrolled (526, 253) with delta (0, 0)
Screenshot: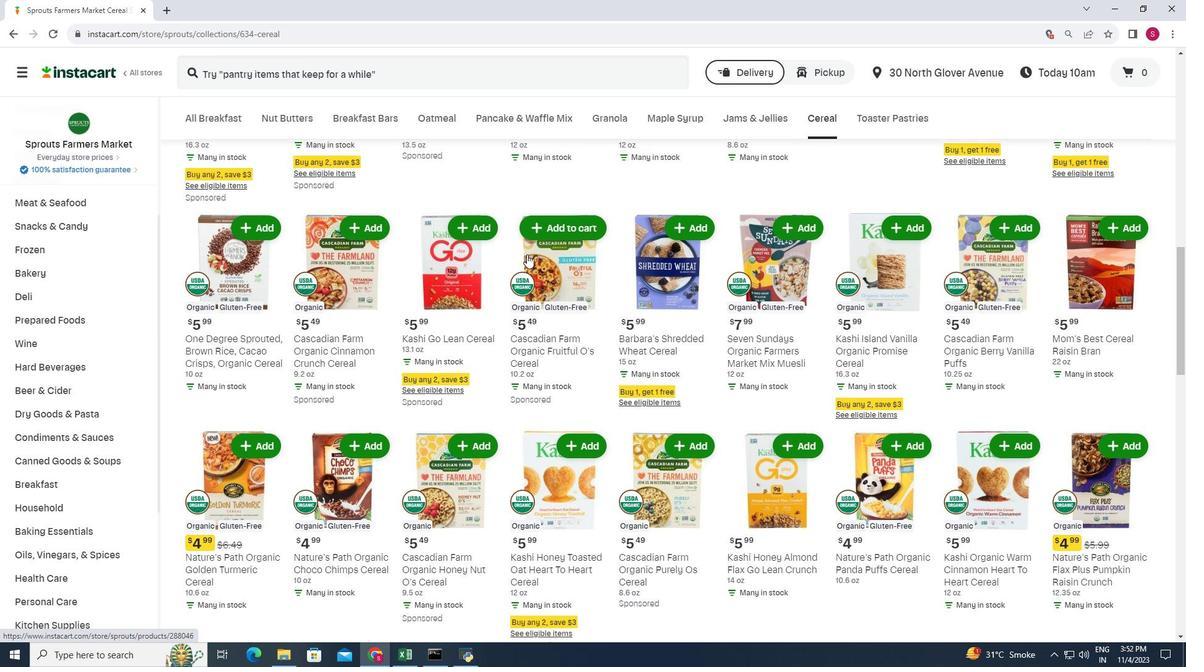 
Action: Mouse moved to (525, 255)
Screenshot: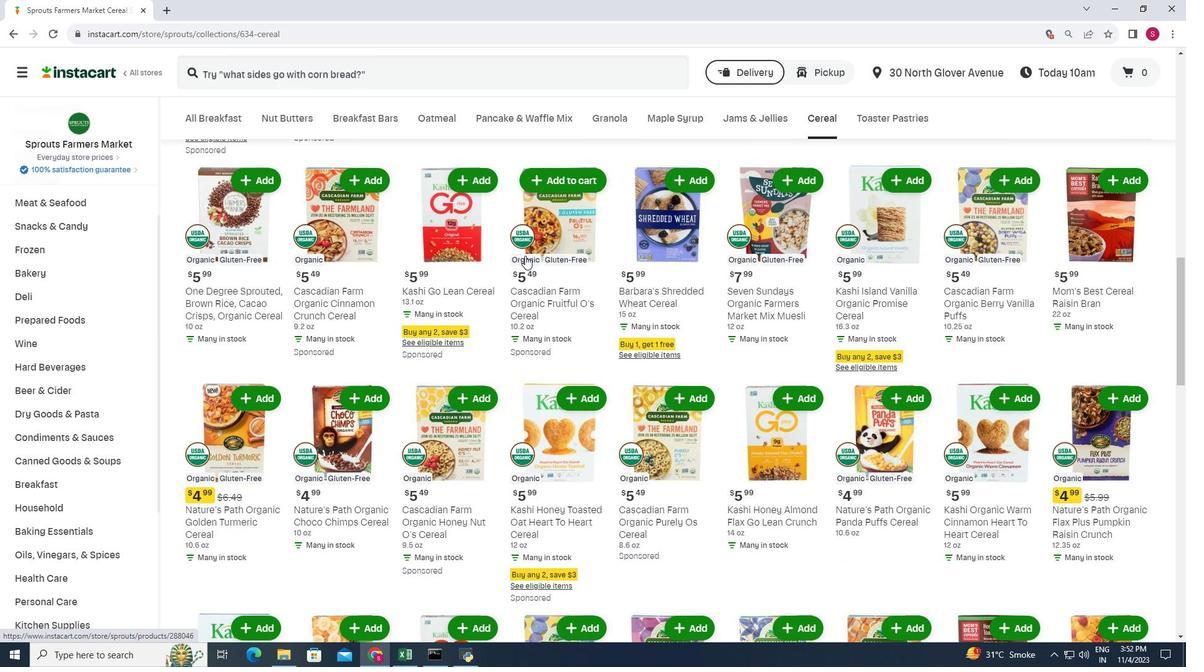 
Action: Mouse scrolled (525, 255) with delta (0, 0)
Screenshot: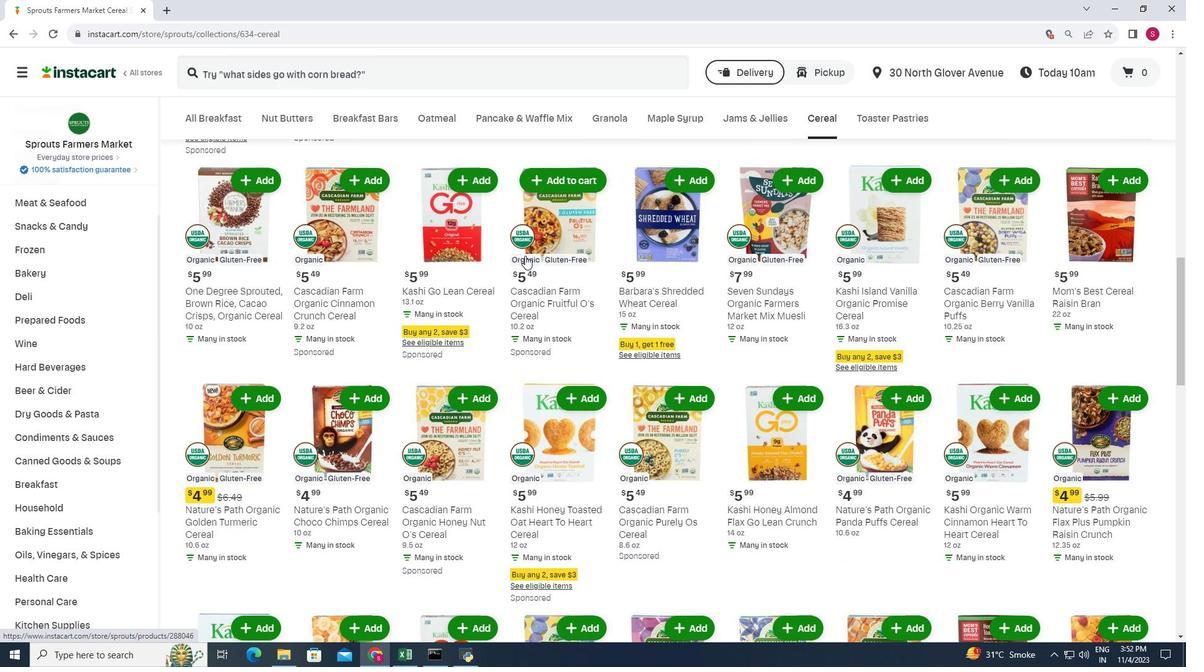 
Action: Mouse moved to (524, 255)
Screenshot: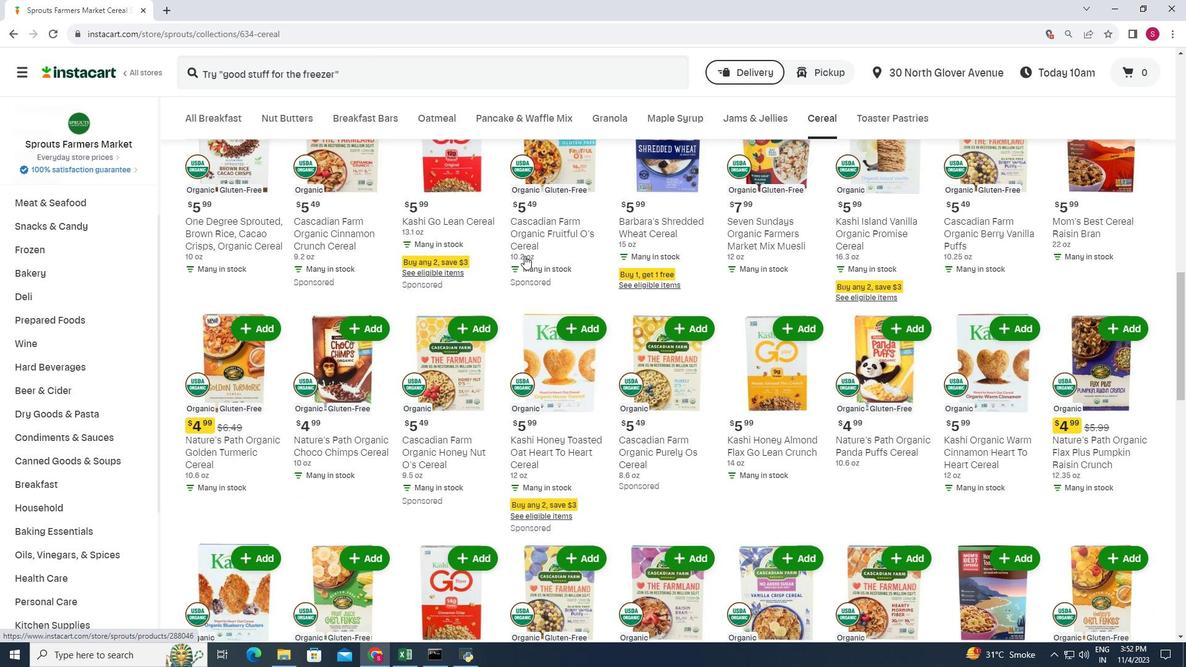 
Action: Mouse scrolled (524, 255) with delta (0, 0)
Screenshot: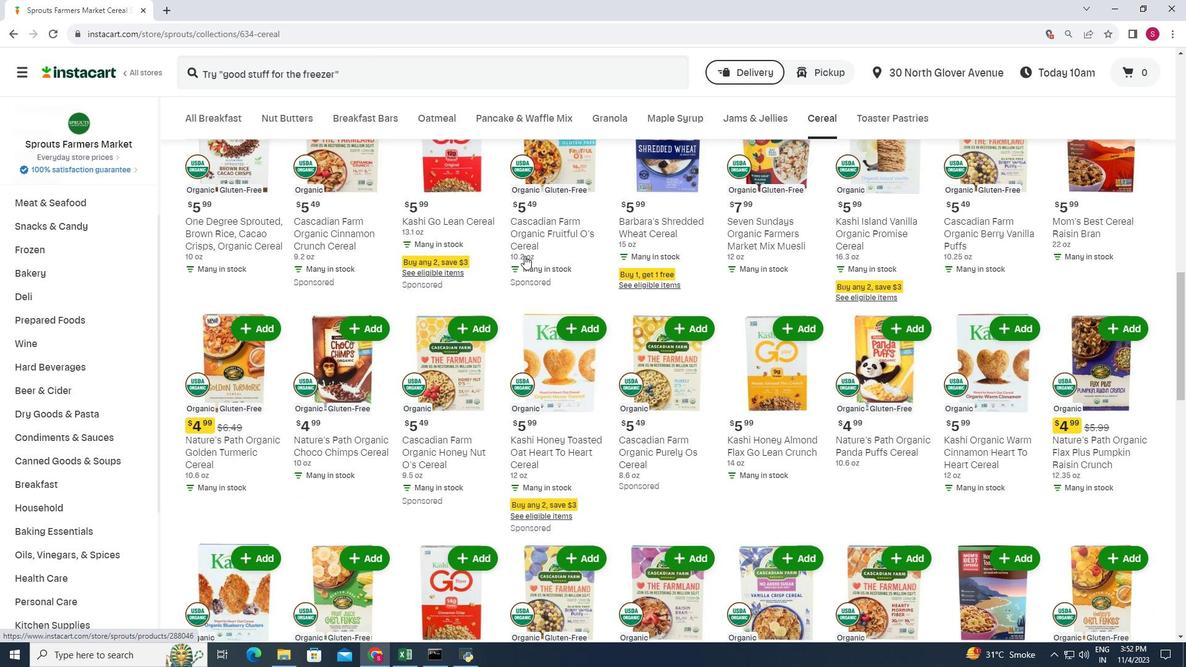
Action: Mouse moved to (523, 256)
Screenshot: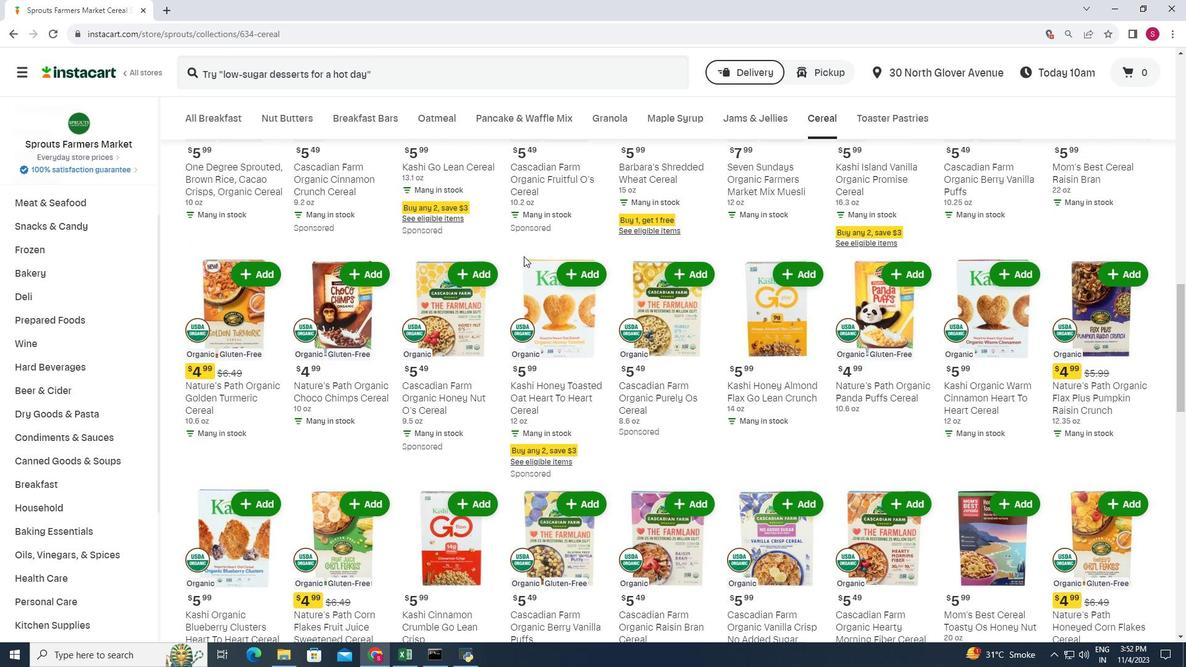 
Action: Mouse scrolled (523, 255) with delta (0, 0)
Screenshot: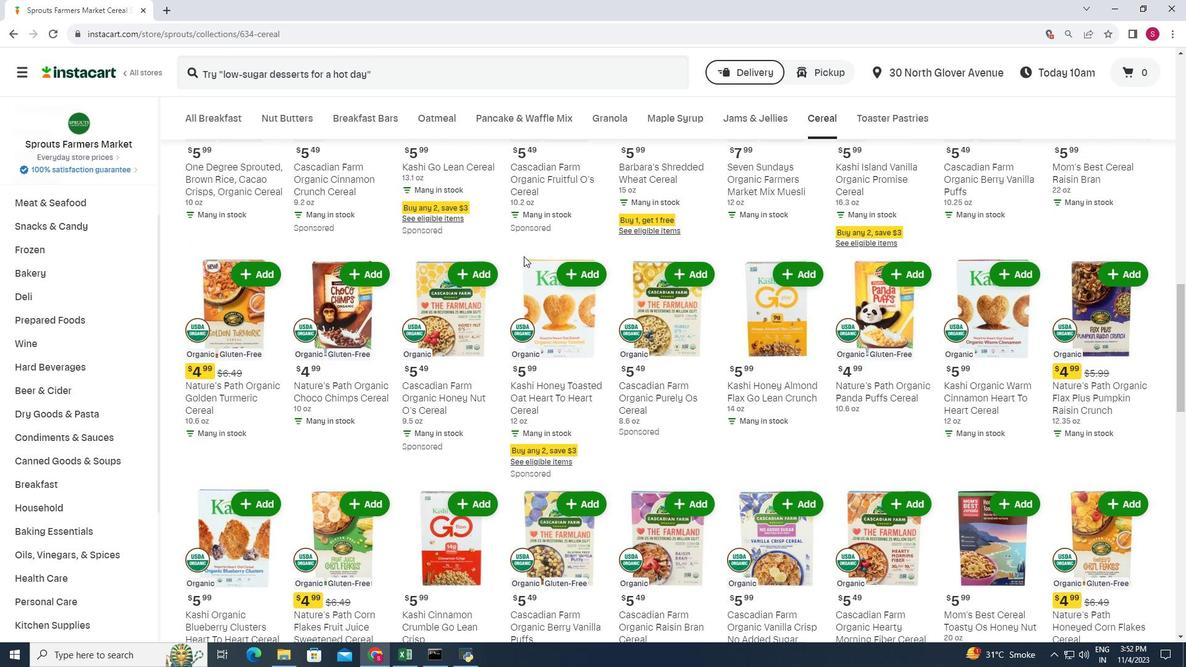
Action: Mouse moved to (523, 256)
Screenshot: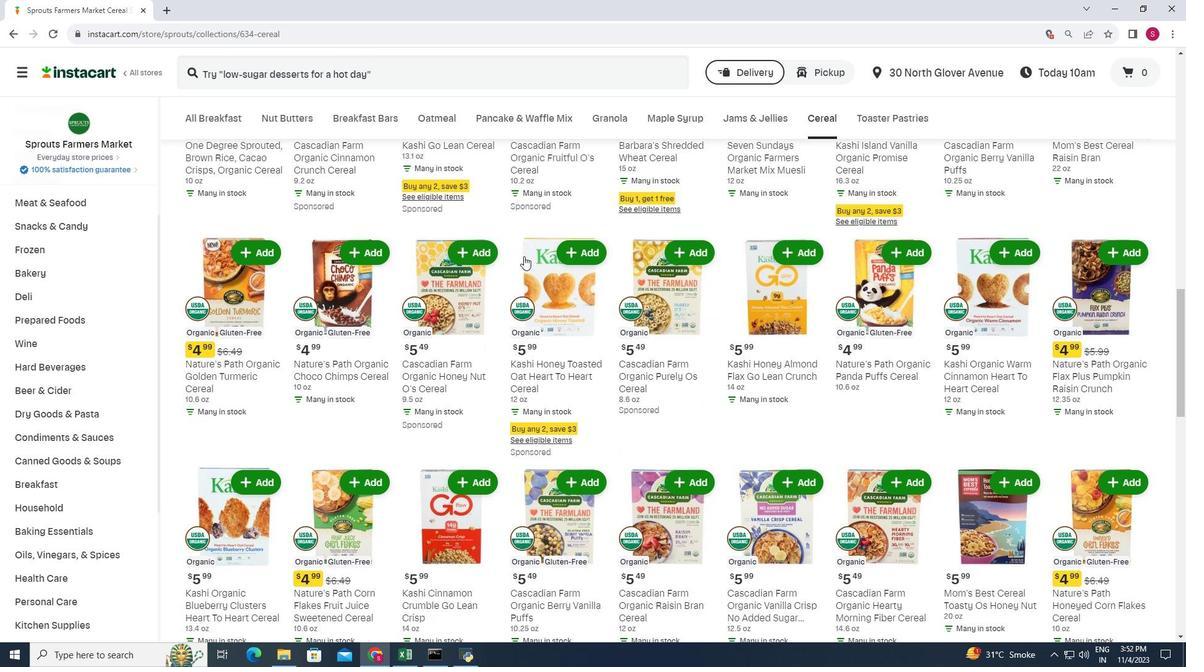 
Action: Mouse scrolled (523, 255) with delta (0, 0)
Screenshot: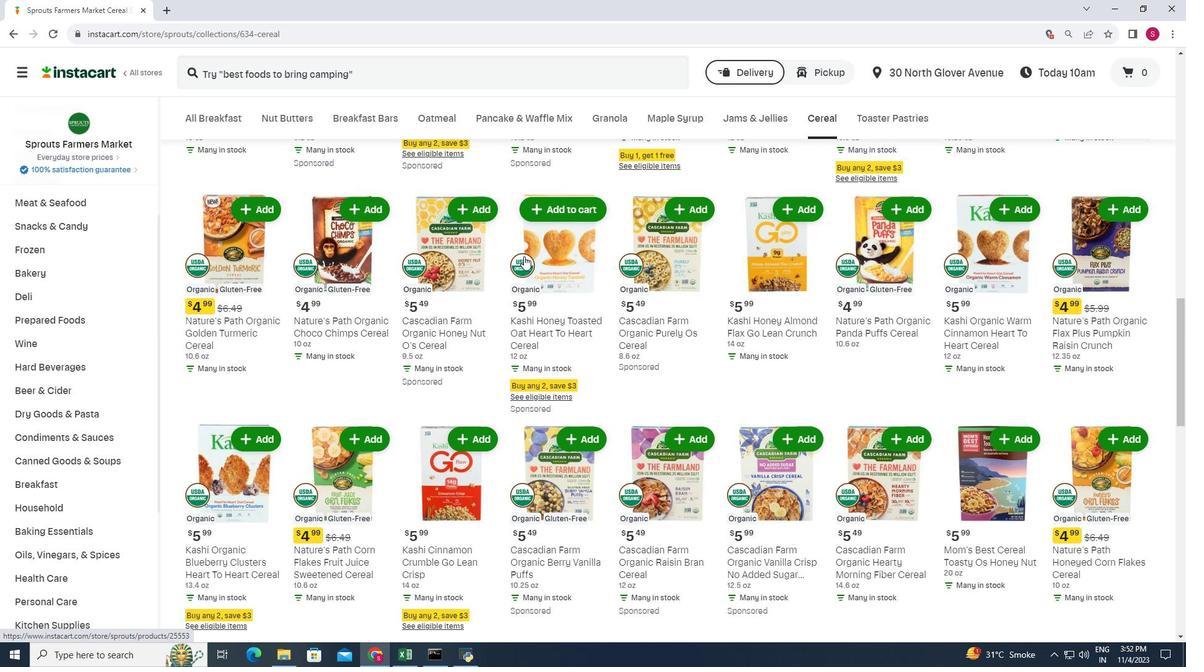 
Action: Mouse scrolled (523, 255) with delta (0, 0)
Screenshot: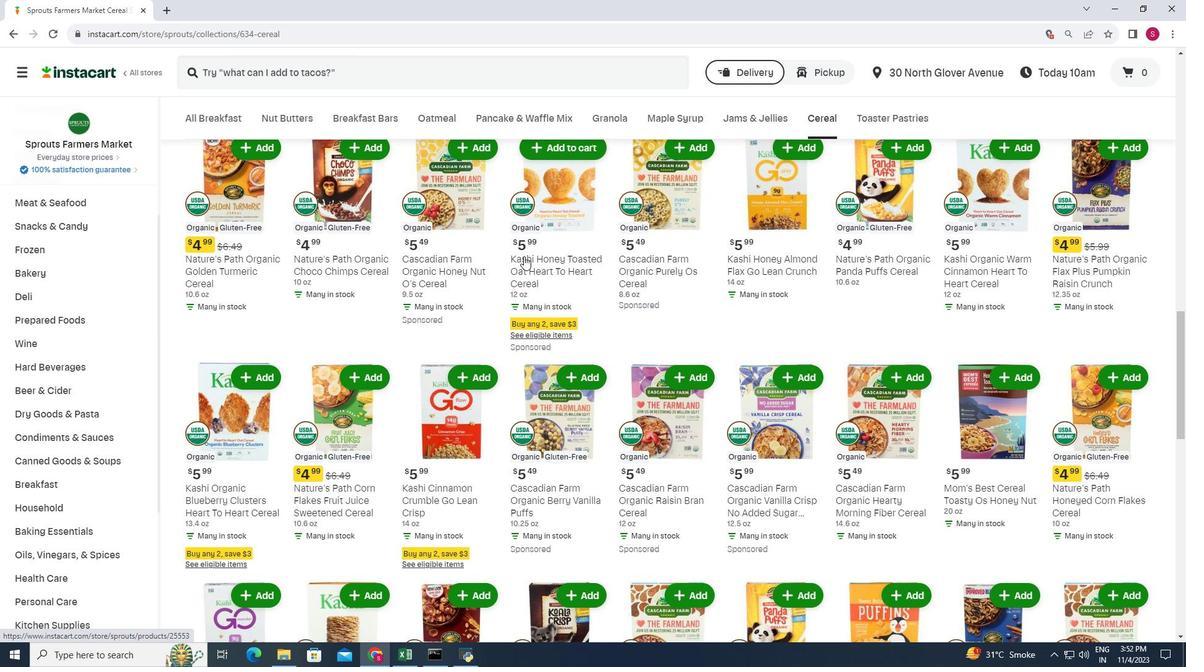 
Action: Mouse scrolled (523, 255) with delta (0, 0)
Screenshot: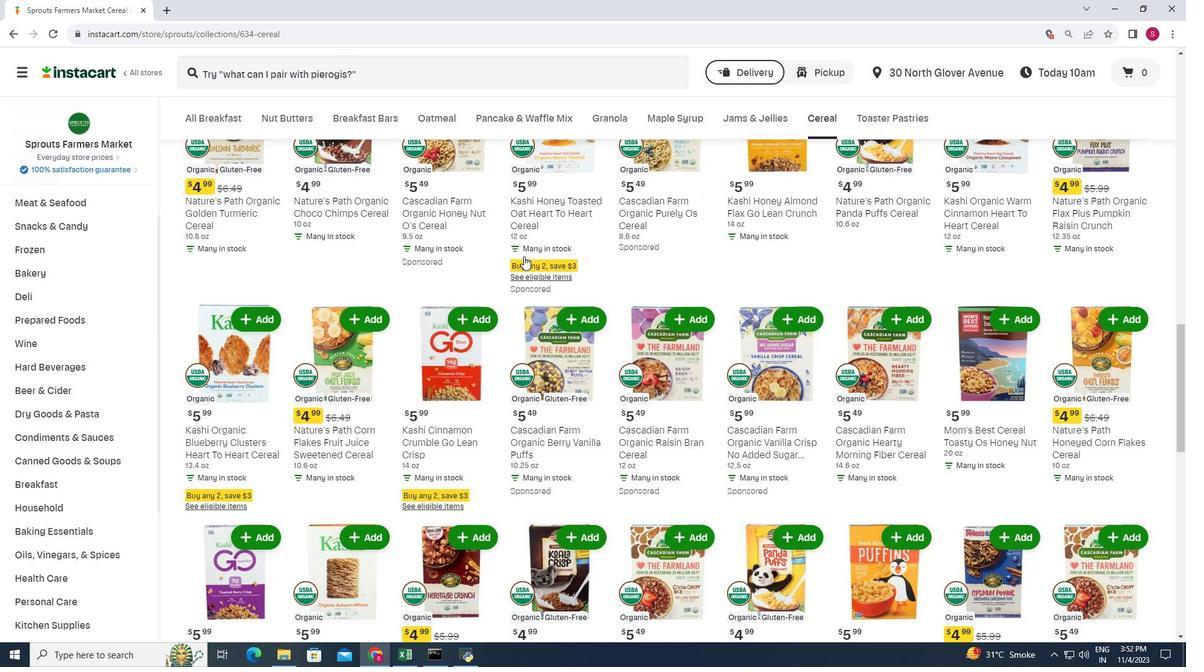 
Action: Mouse scrolled (523, 255) with delta (0, 0)
Screenshot: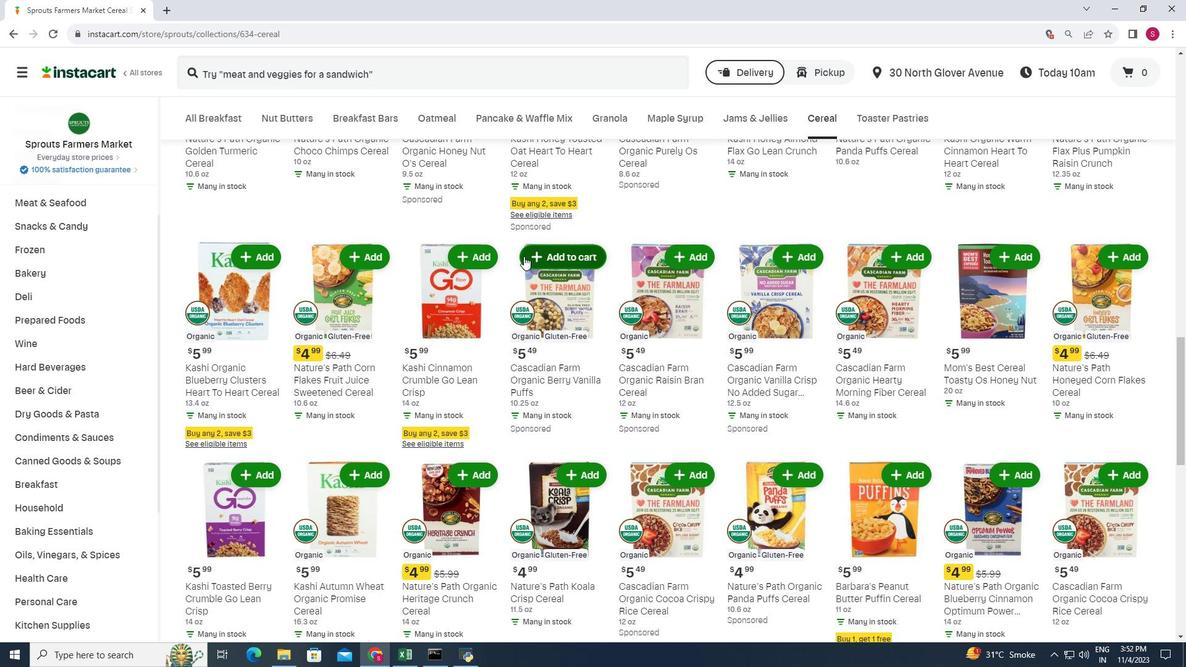 
Action: Mouse scrolled (523, 255) with delta (0, 0)
Screenshot: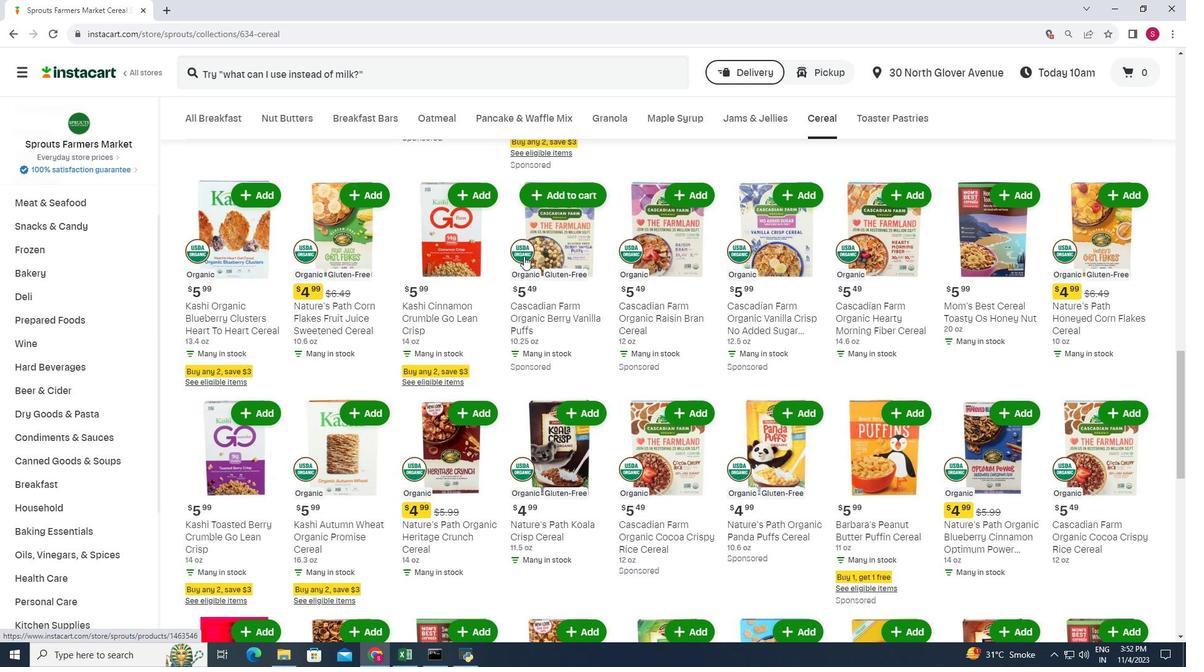 
Action: Mouse moved to (520, 259)
Screenshot: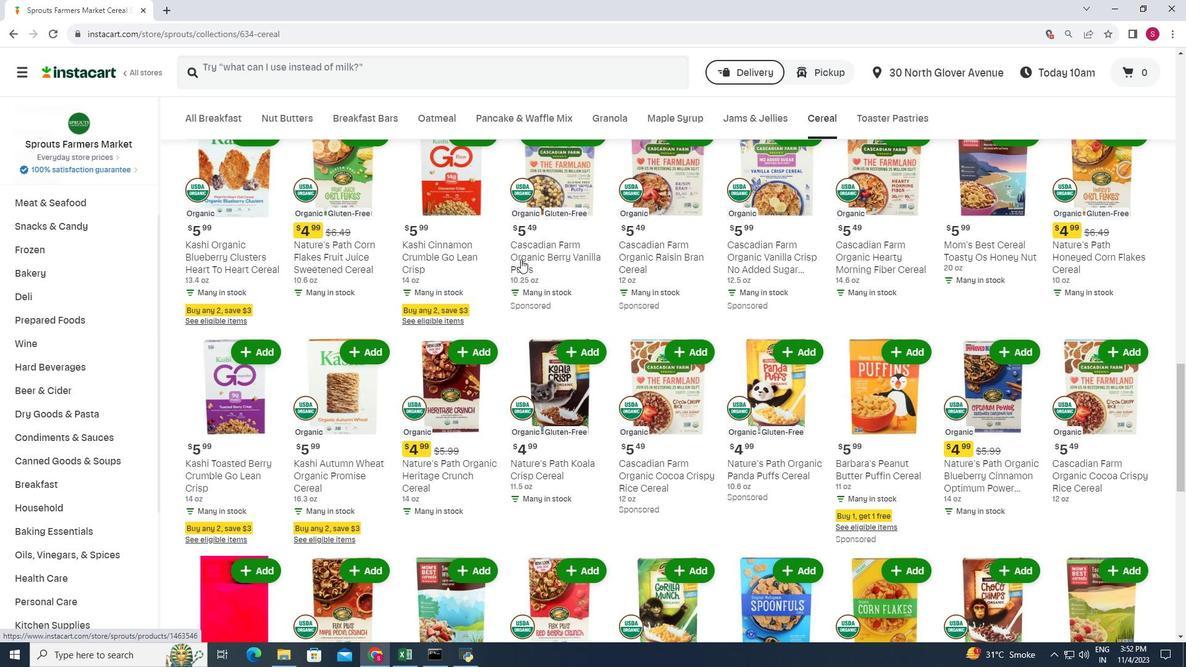 
Action: Mouse scrolled (520, 258) with delta (0, 0)
Screenshot: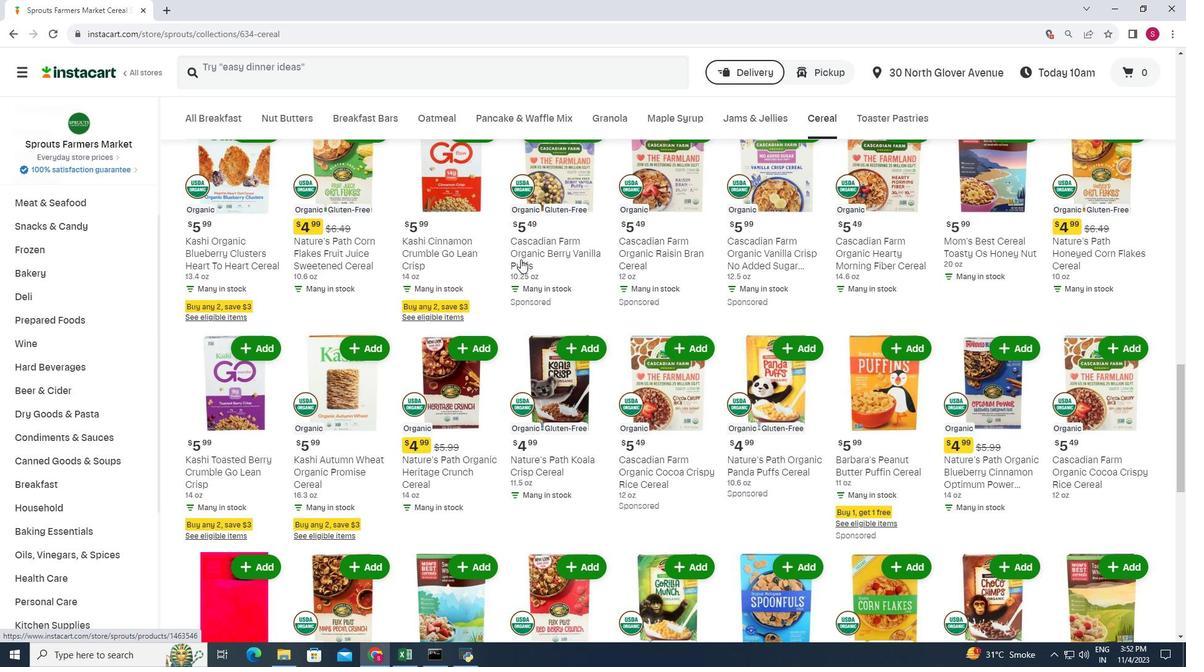 
Action: Mouse scrolled (520, 258) with delta (0, 0)
Screenshot: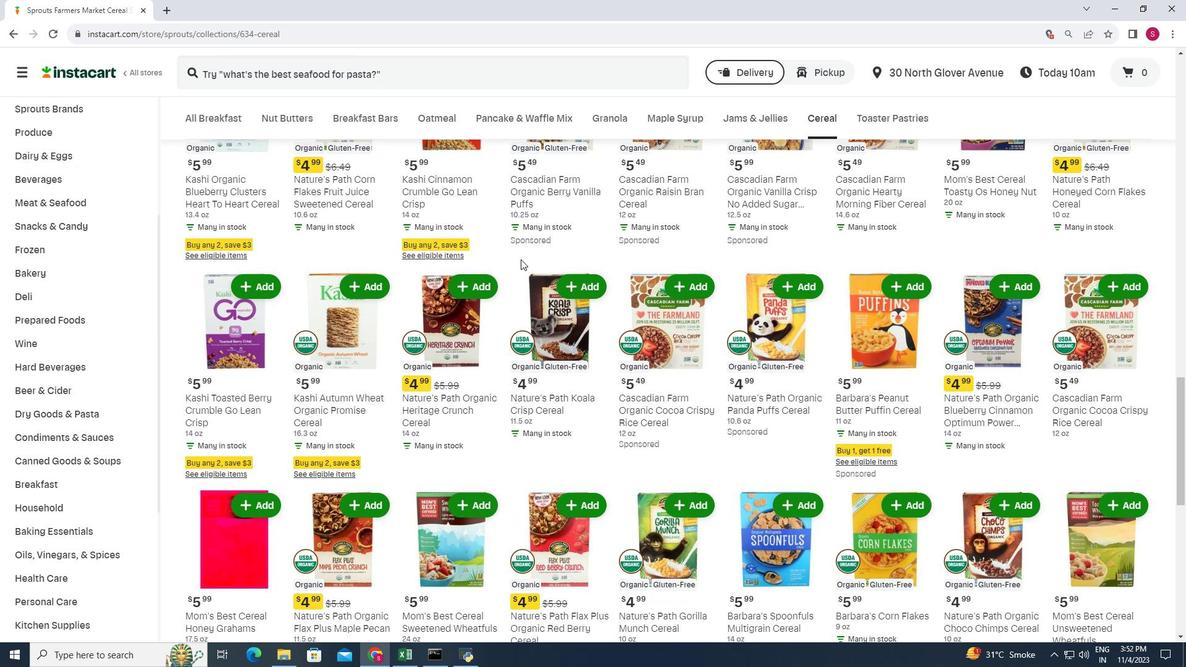 
Action: Mouse moved to (522, 258)
Screenshot: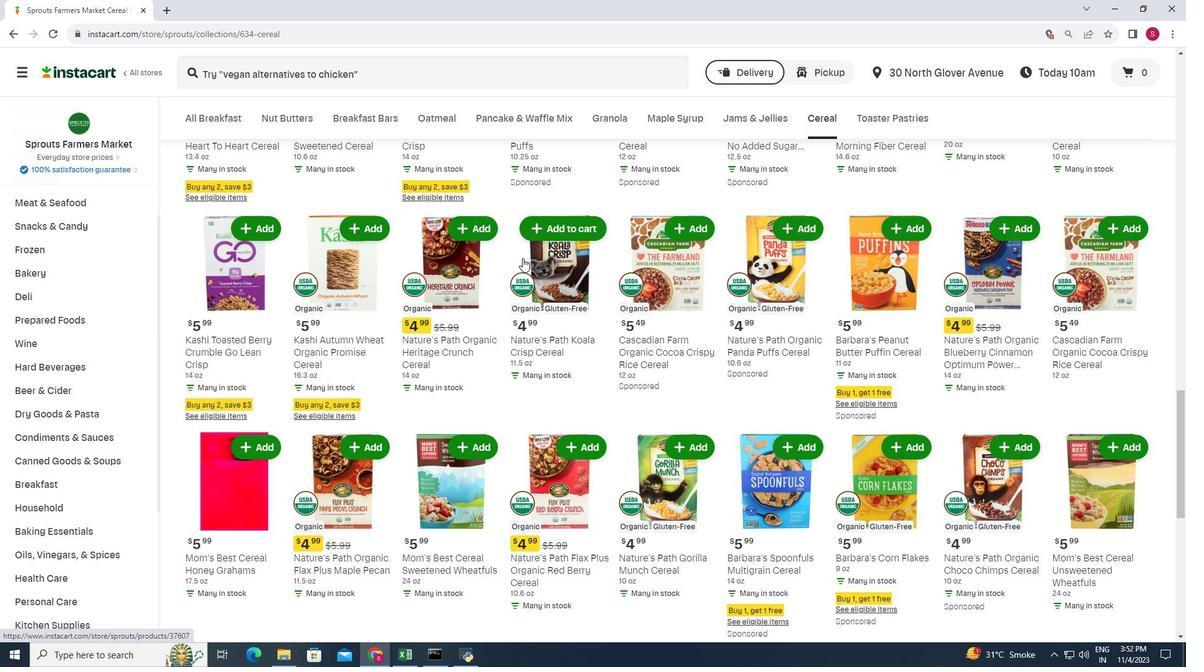
Action: Mouse scrolled (522, 258) with delta (0, 0)
Screenshot: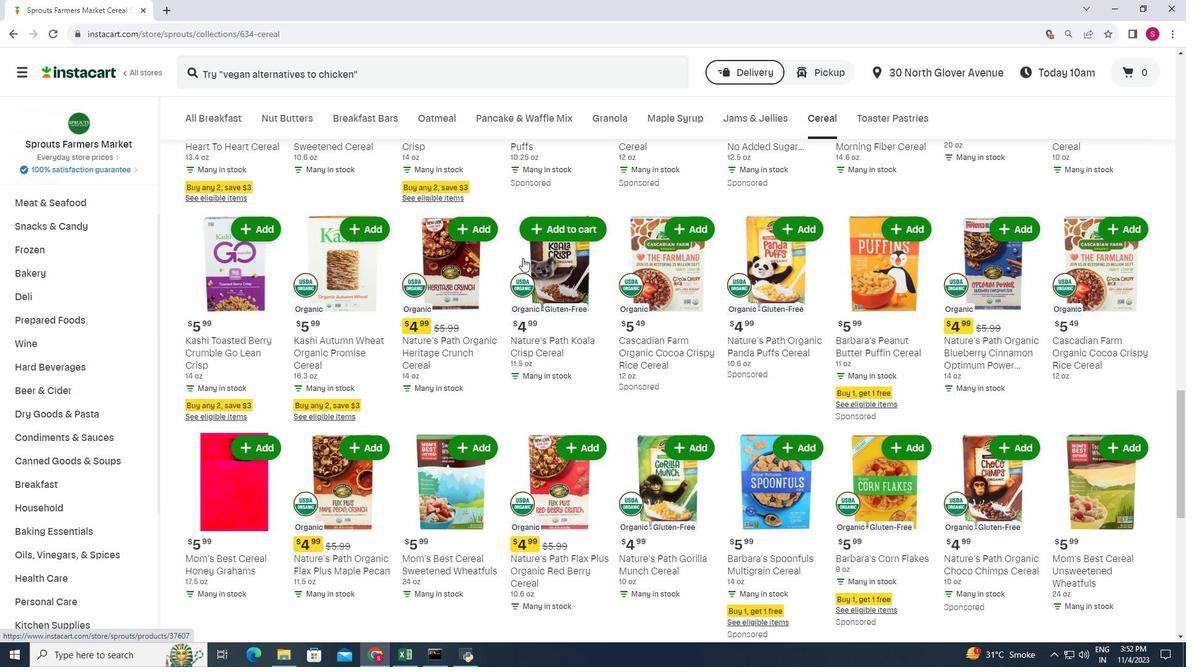 
Action: Mouse moved to (1138, 294)
Screenshot: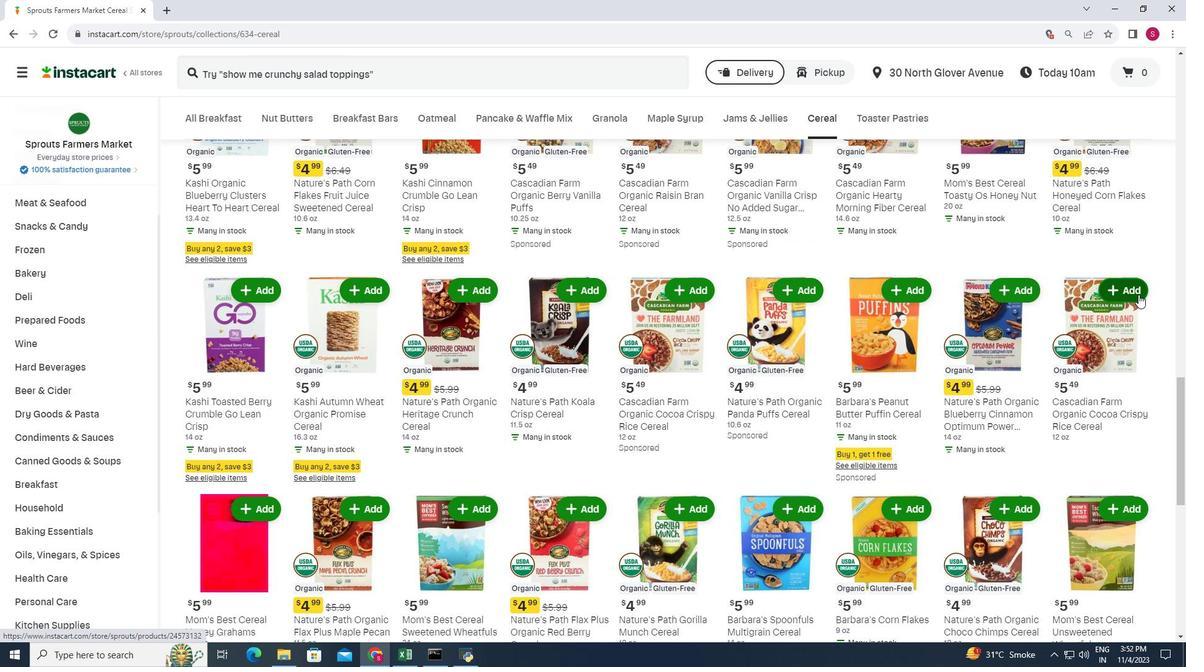 
Action: Mouse pressed left at (1138, 294)
Screenshot: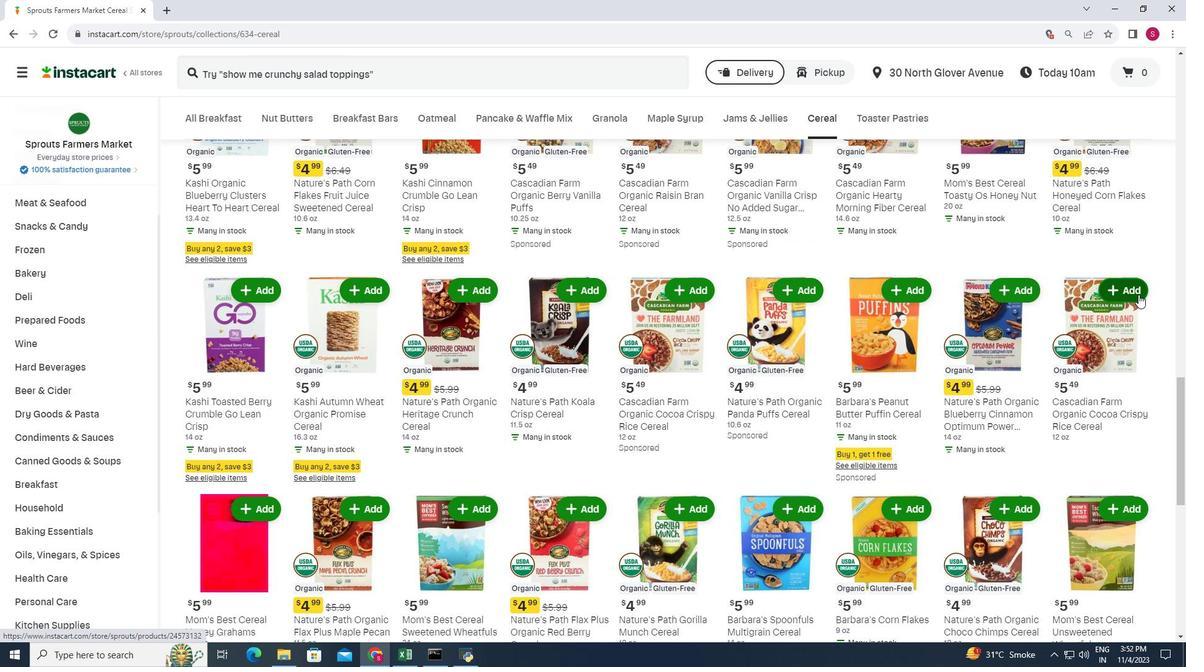 
Action: Mouse moved to (1132, 289)
Screenshot: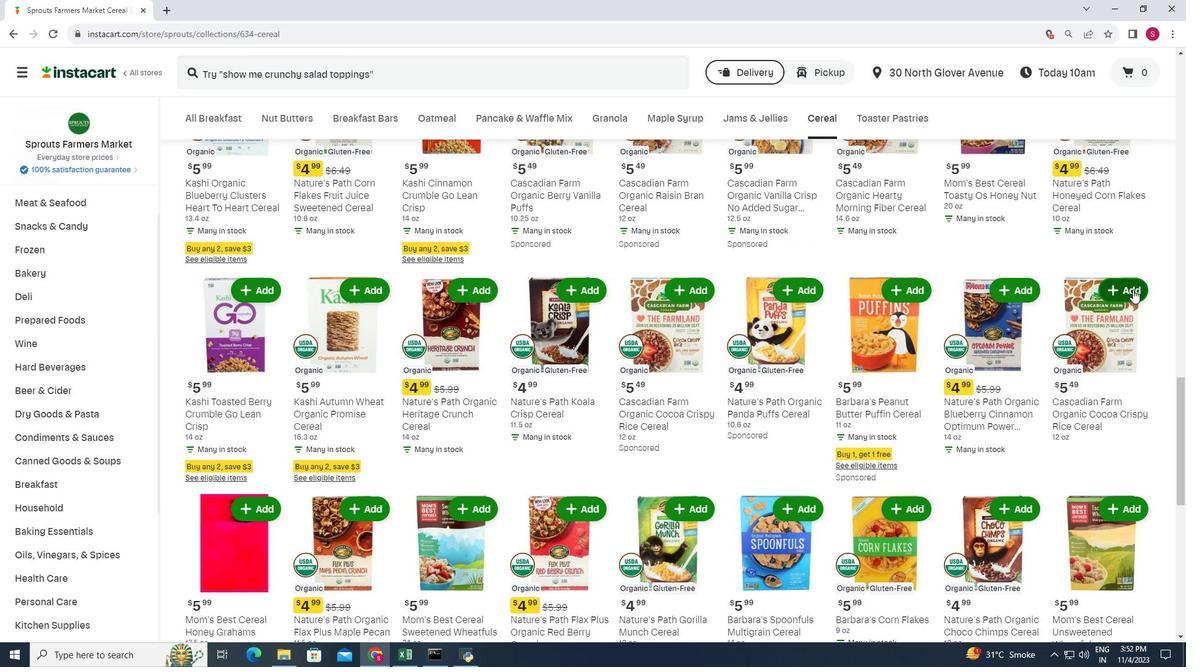 
